 Task: Open Card Crisis Management Review in Board Product Roadmap Planning and Prioritization to Workspace Factoring Services and add a team member Softage.1@softage.net, a label Red, a checklist Natural Language Processing, an attachment from your onedrive, a color Red and finally, add a card description 'Plan and execute company team-building activity at a volunteer event' and a comment 'We should approach this task with a sense of humility, recognizing that we do not have all the answers and being open to learning from others.'. Add a start date 'Jan 09, 1900' with a due date 'Jan 16, 1900'
Action: Mouse moved to (92, 298)
Screenshot: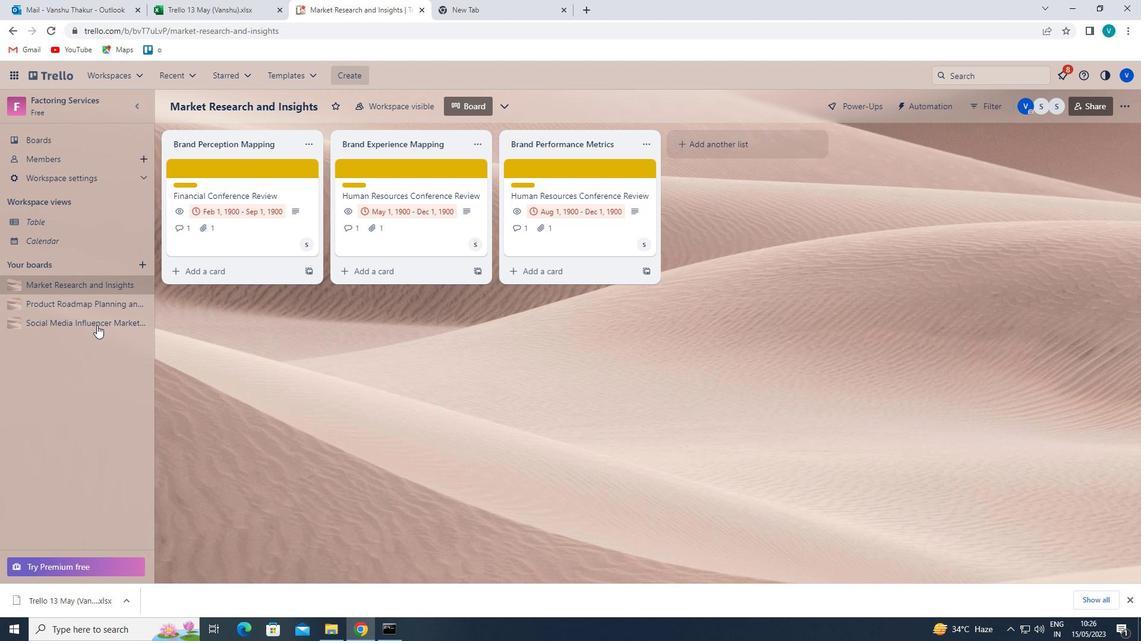 
Action: Mouse pressed left at (92, 298)
Screenshot: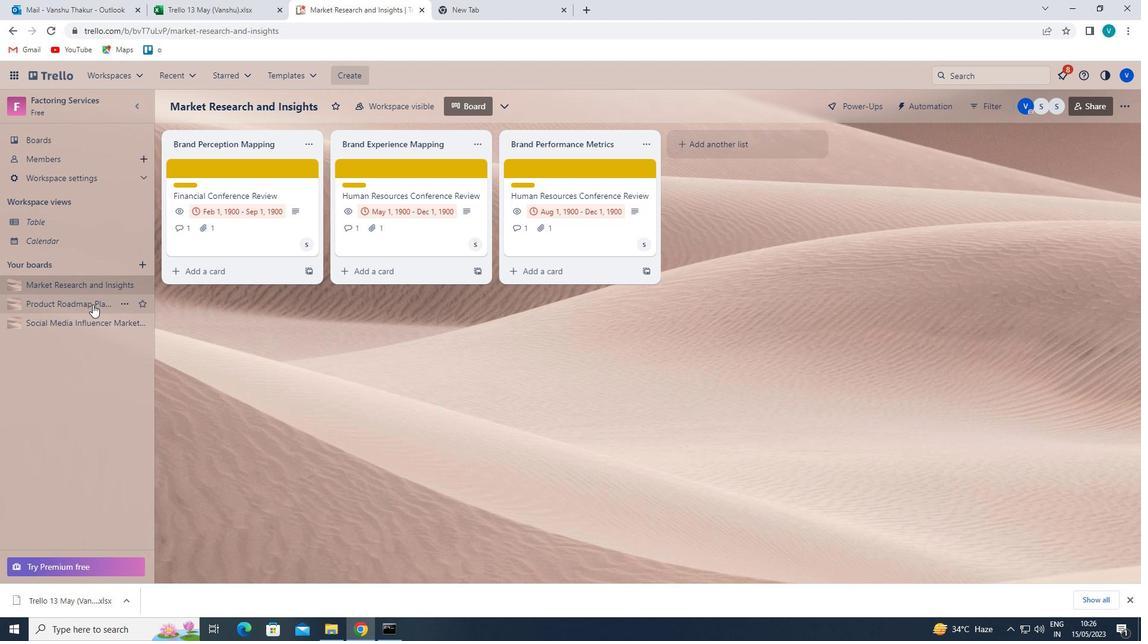 
Action: Mouse moved to (542, 162)
Screenshot: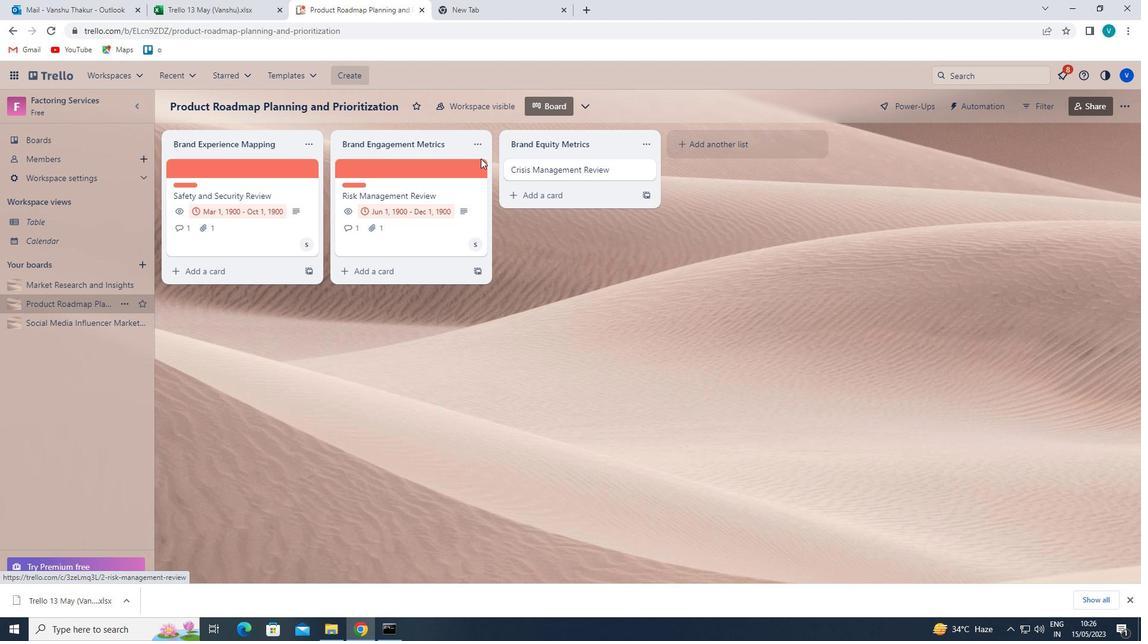 
Action: Mouse pressed left at (542, 162)
Screenshot: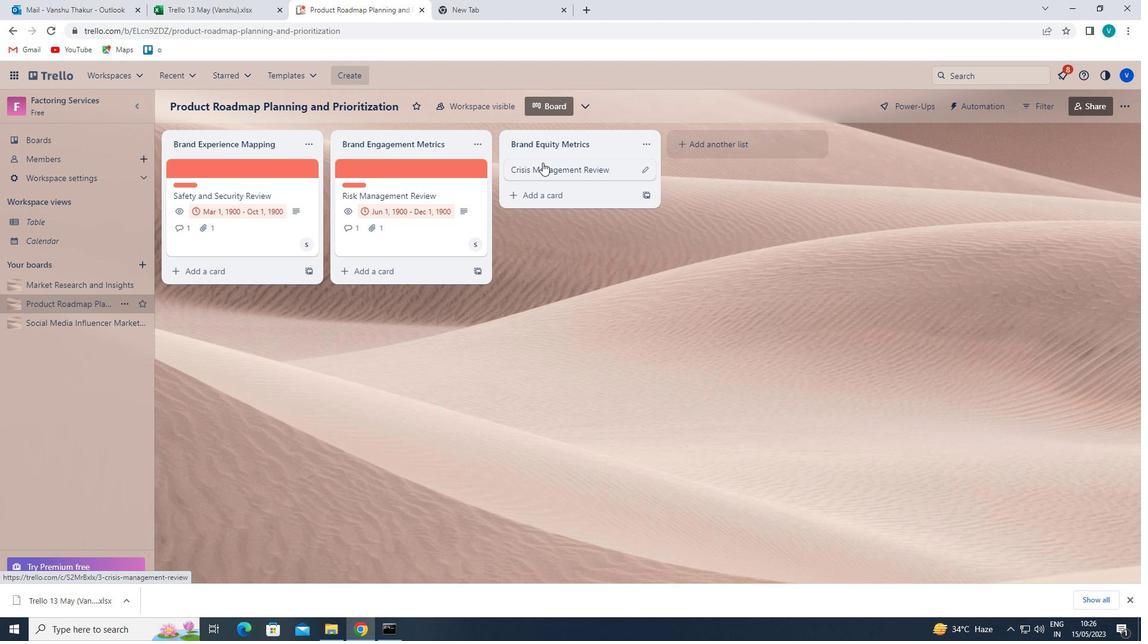 
Action: Mouse moved to (711, 208)
Screenshot: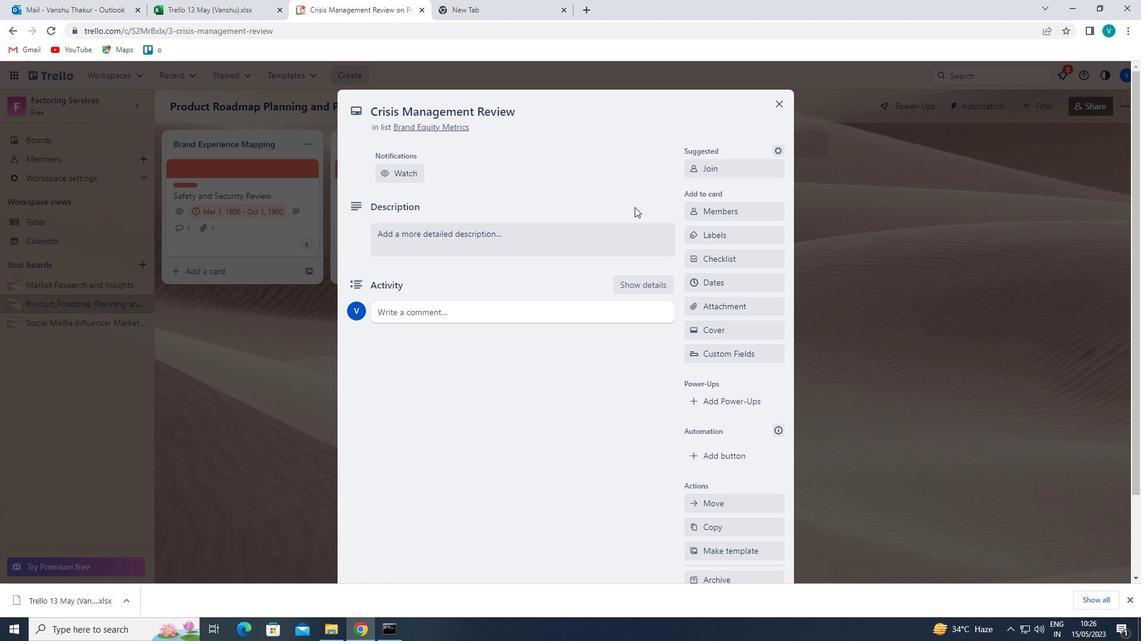 
Action: Mouse pressed left at (711, 208)
Screenshot: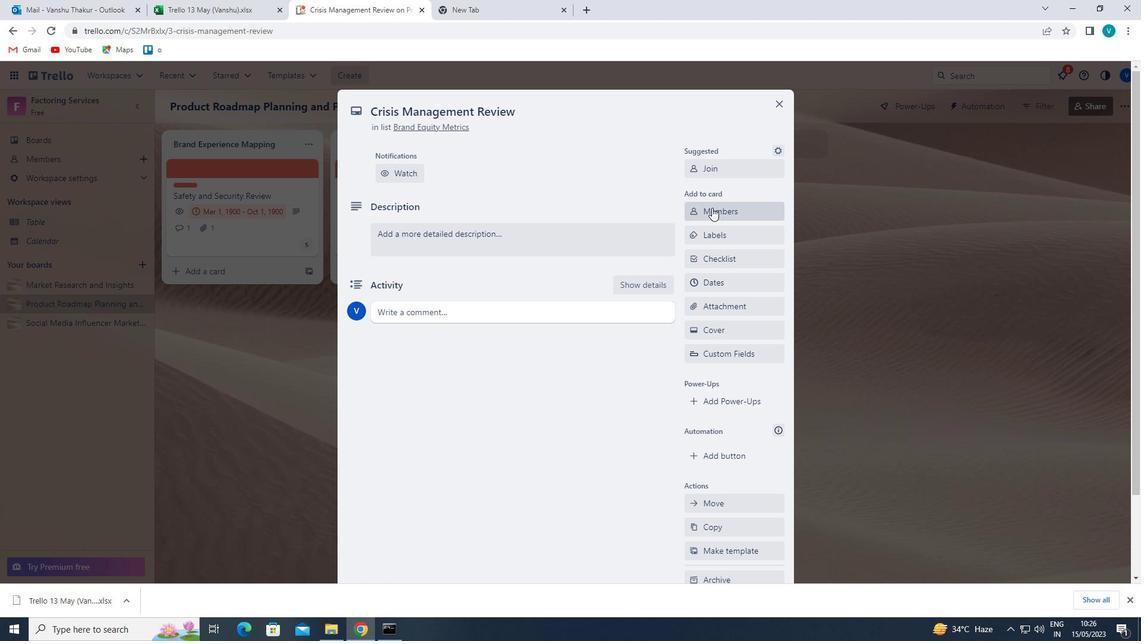 
Action: Mouse moved to (714, 271)
Screenshot: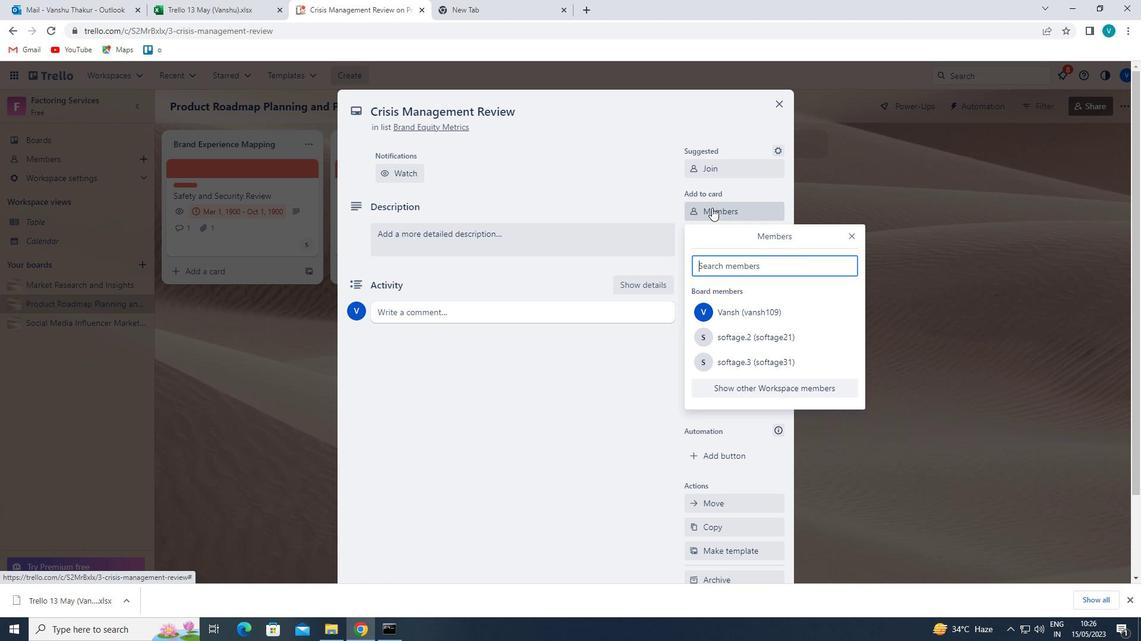 
Action: Mouse pressed left at (714, 271)
Screenshot: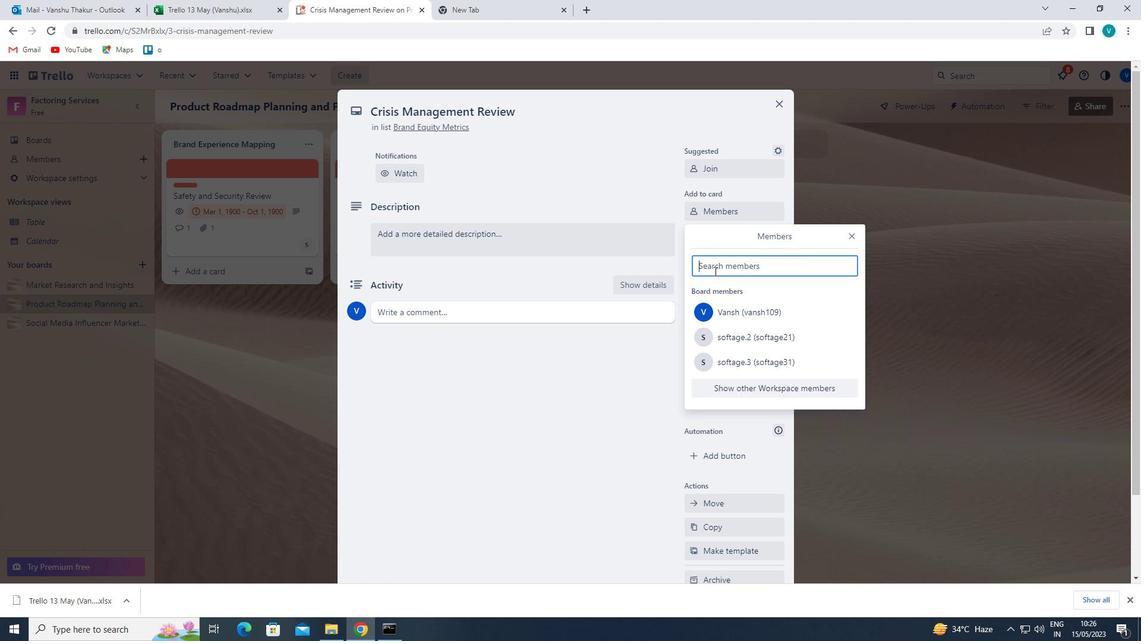 
Action: Key pressed <Key.shift>SOF
Screenshot: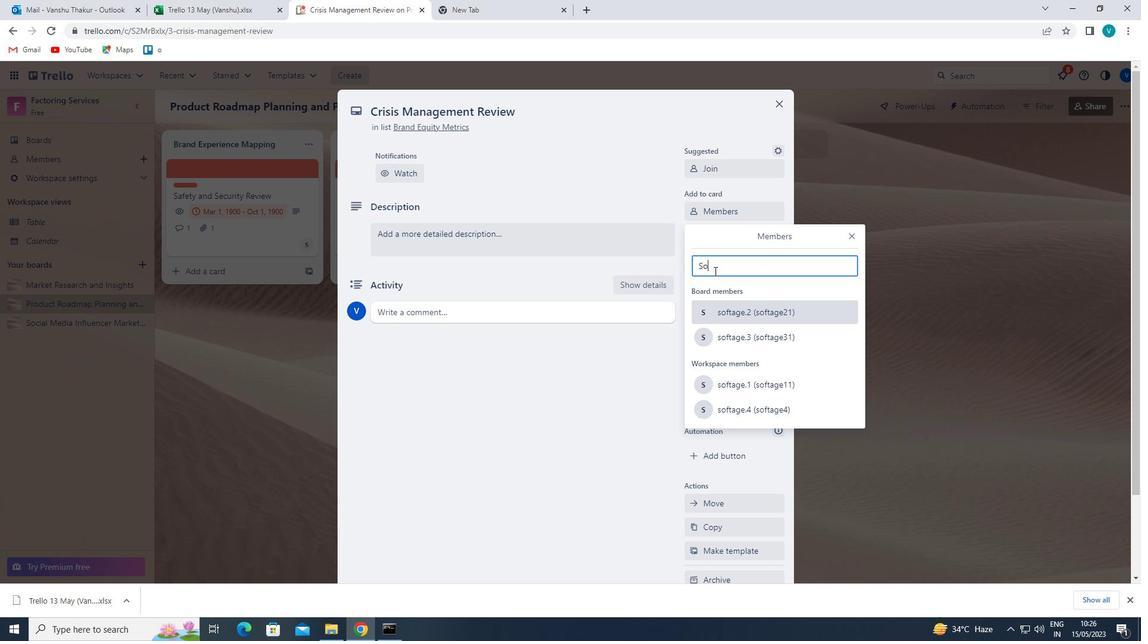 
Action: Mouse moved to (804, 389)
Screenshot: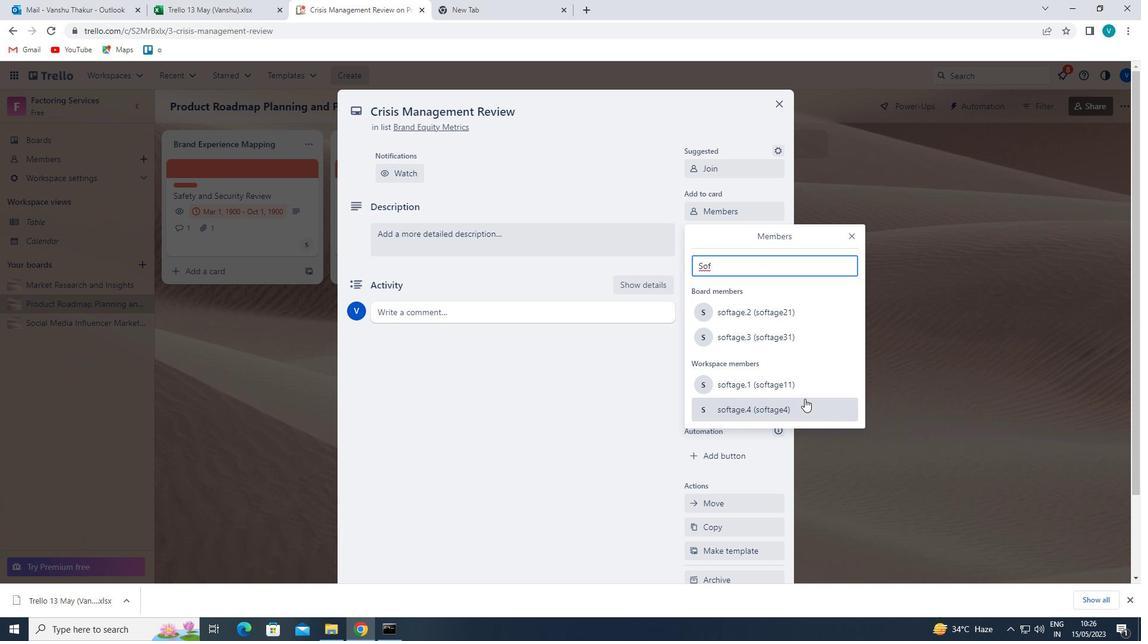 
Action: Mouse pressed left at (804, 389)
Screenshot: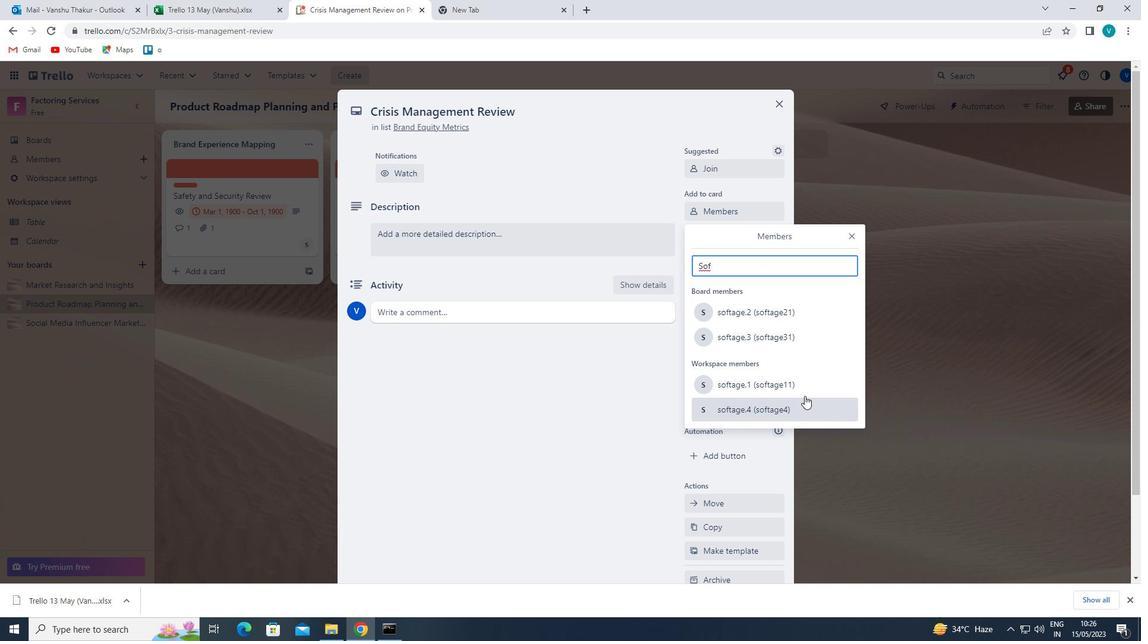 
Action: Mouse moved to (854, 238)
Screenshot: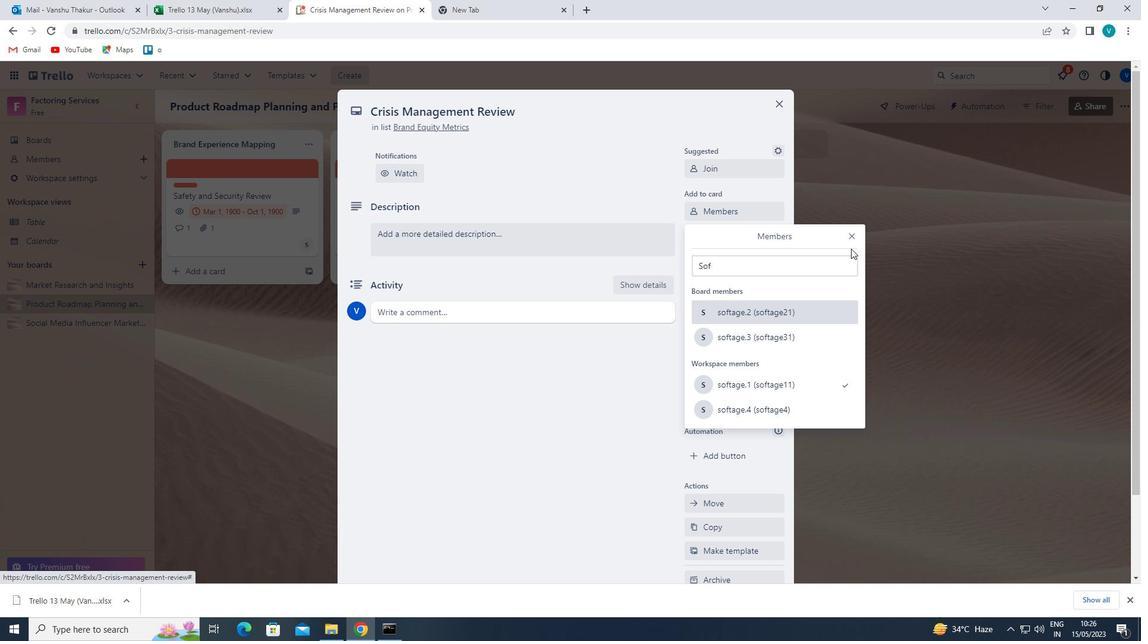 
Action: Mouse pressed left at (854, 238)
Screenshot: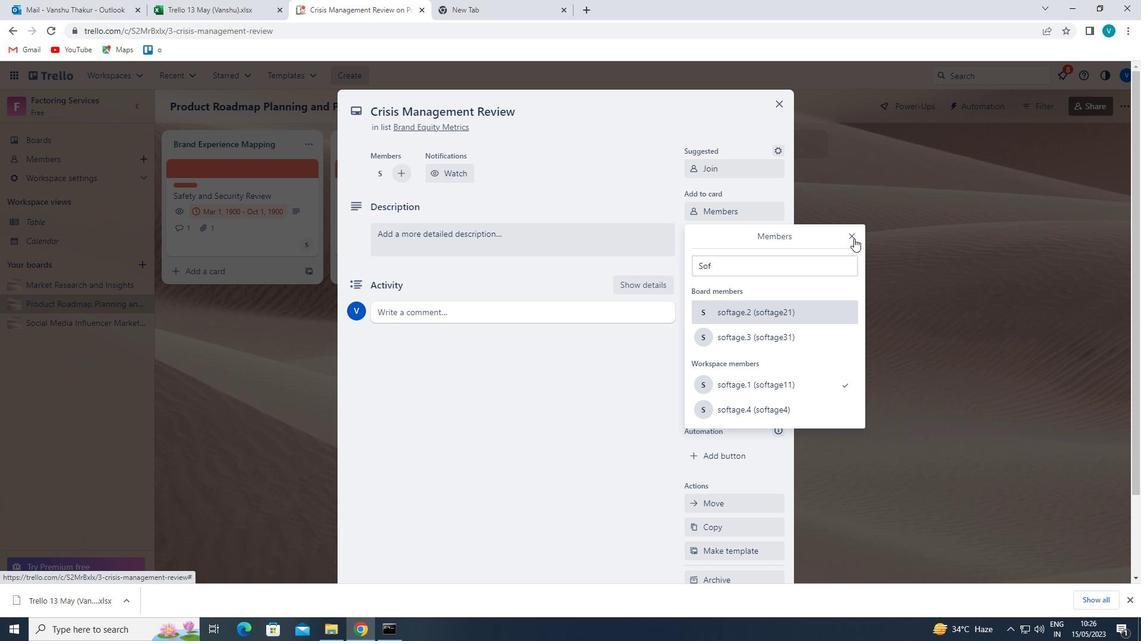 
Action: Mouse moved to (737, 231)
Screenshot: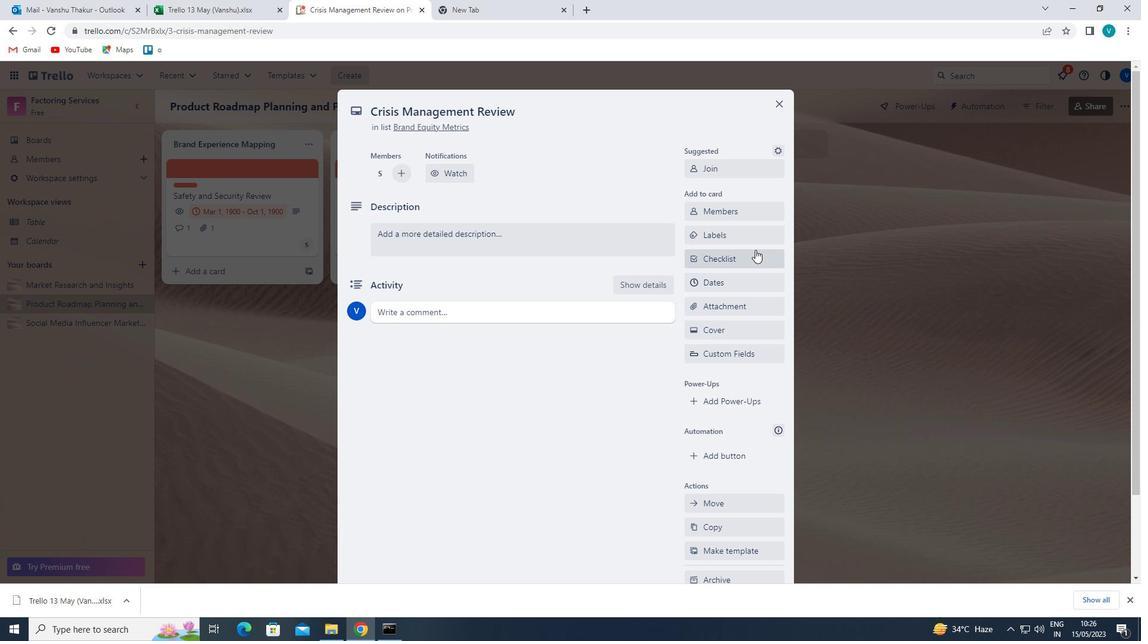 
Action: Mouse pressed left at (737, 231)
Screenshot: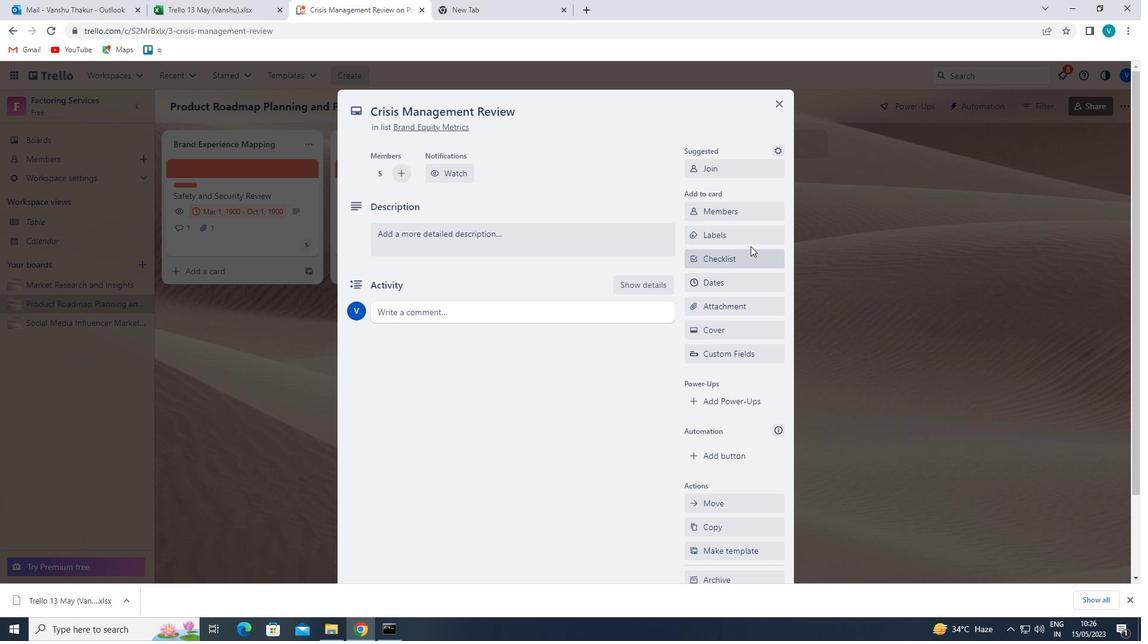 
Action: Mouse moved to (745, 402)
Screenshot: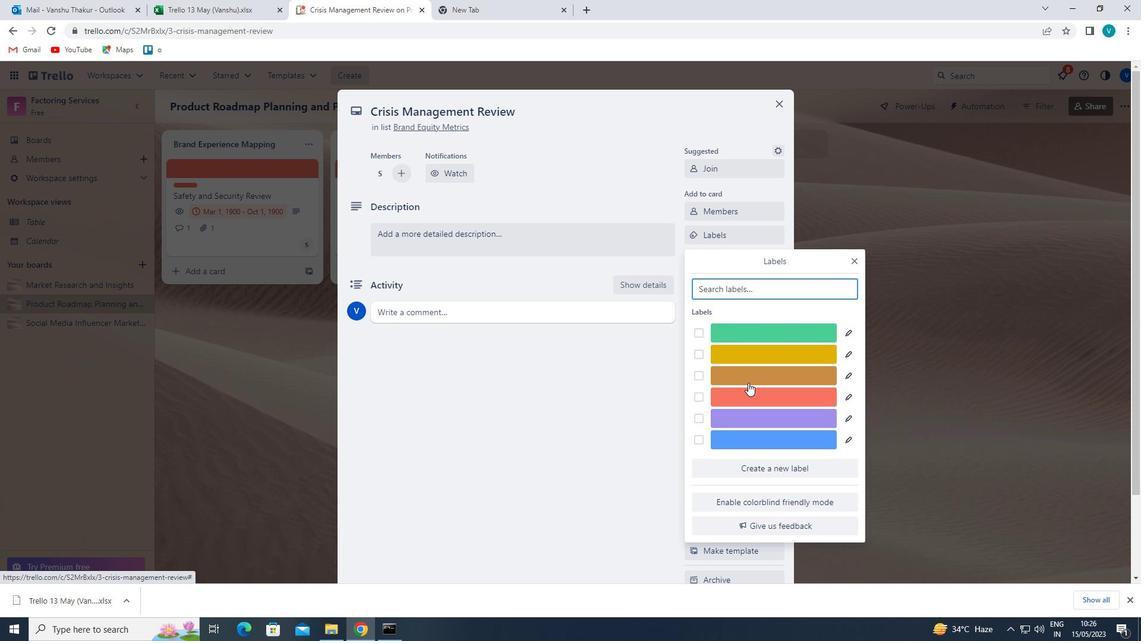 
Action: Mouse pressed left at (745, 402)
Screenshot: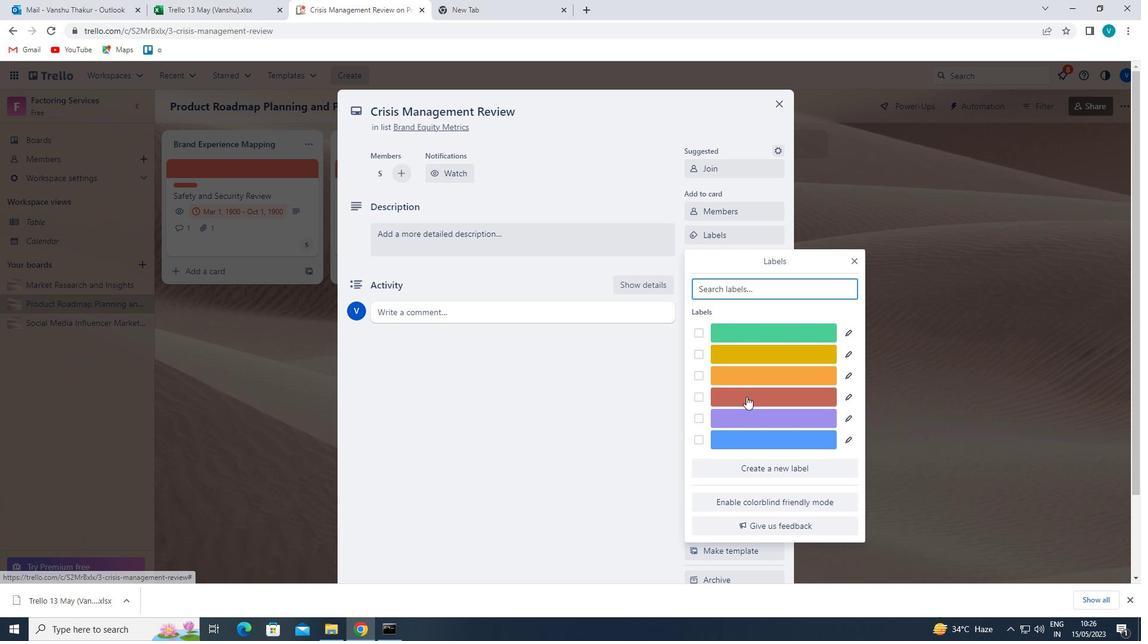 
Action: Mouse moved to (853, 260)
Screenshot: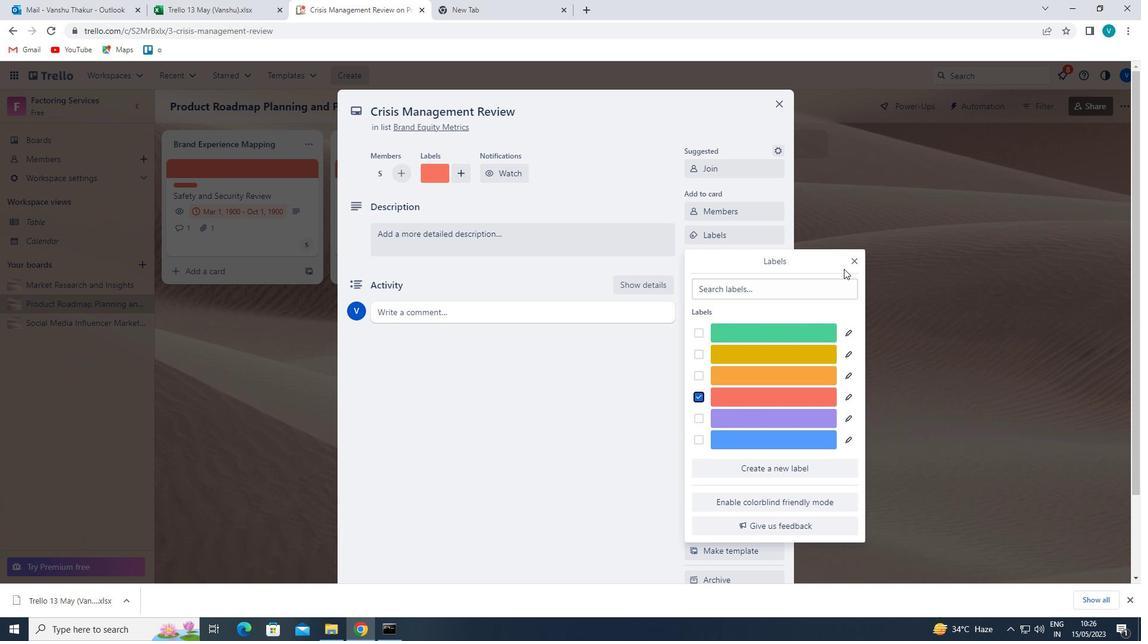 
Action: Mouse pressed left at (853, 260)
Screenshot: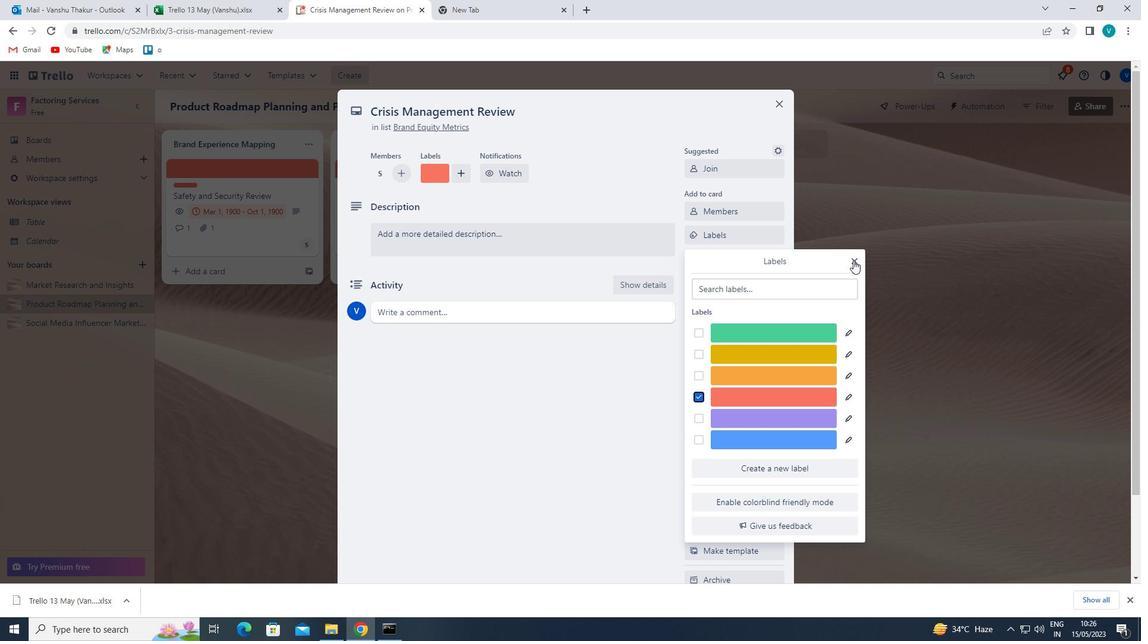 
Action: Mouse moved to (719, 259)
Screenshot: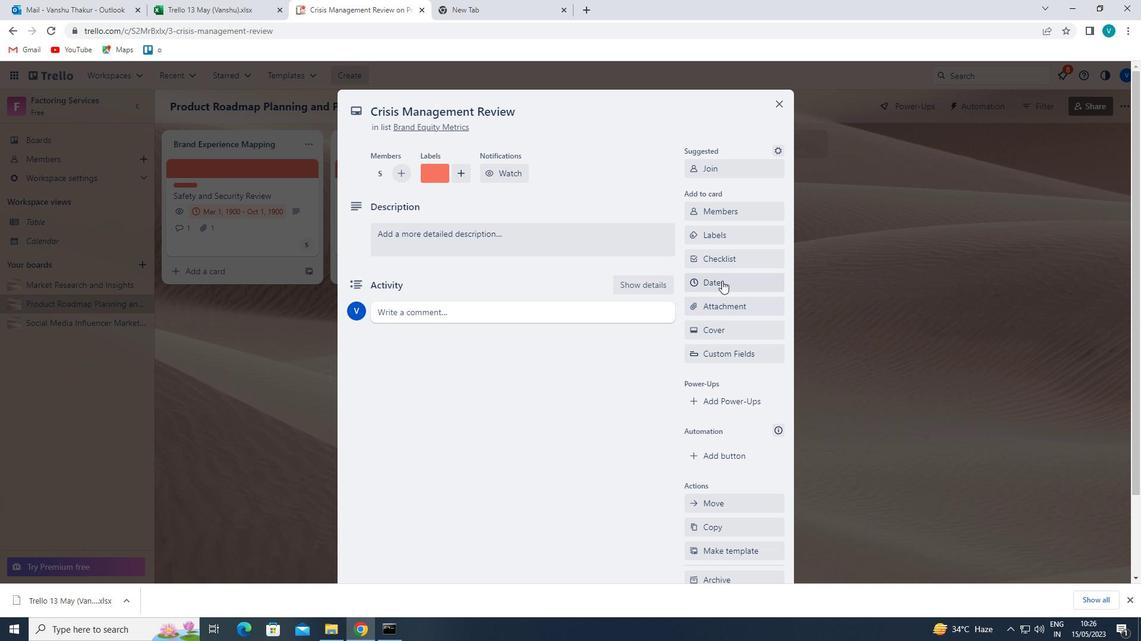 
Action: Mouse pressed left at (719, 259)
Screenshot: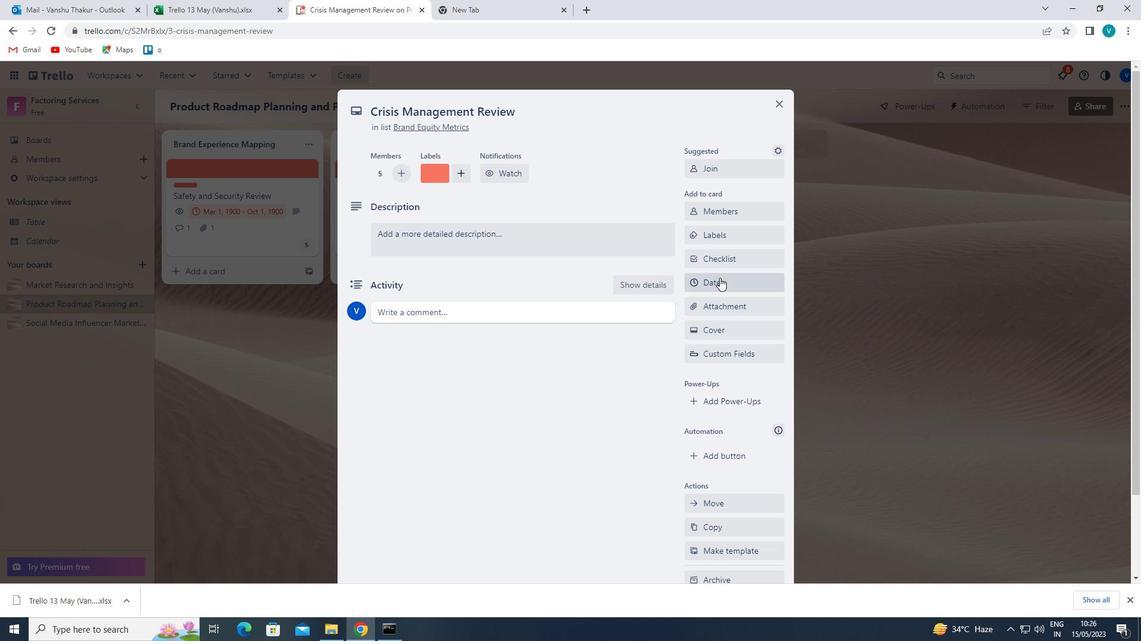 
Action: Key pressed <Key.shift>NATURAL<Key.space>
Screenshot: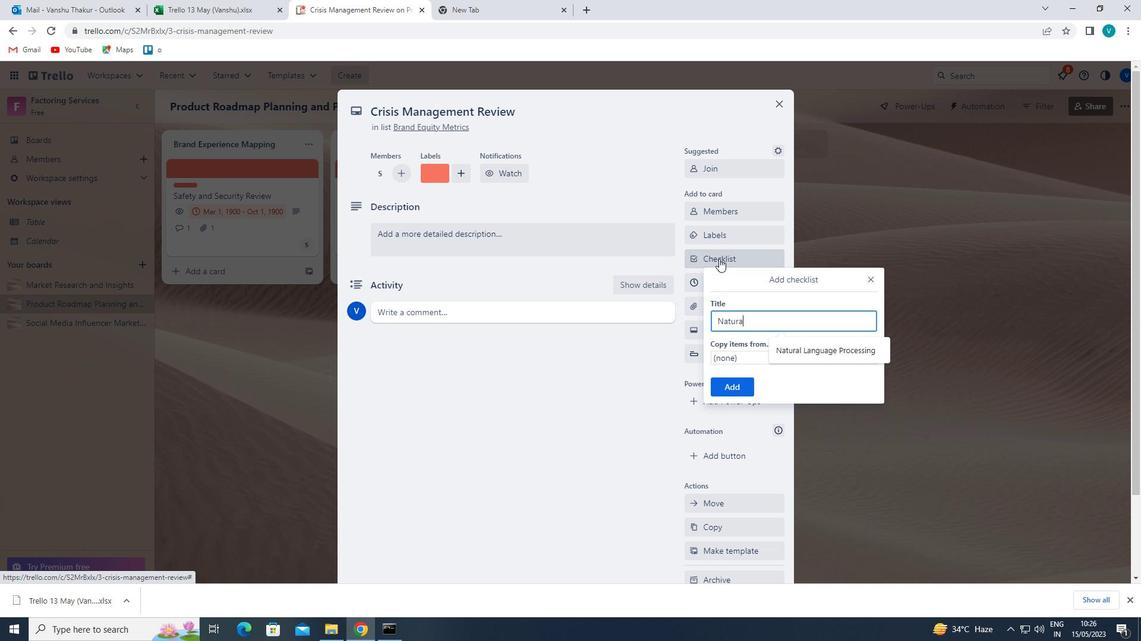 
Action: Mouse moved to (848, 348)
Screenshot: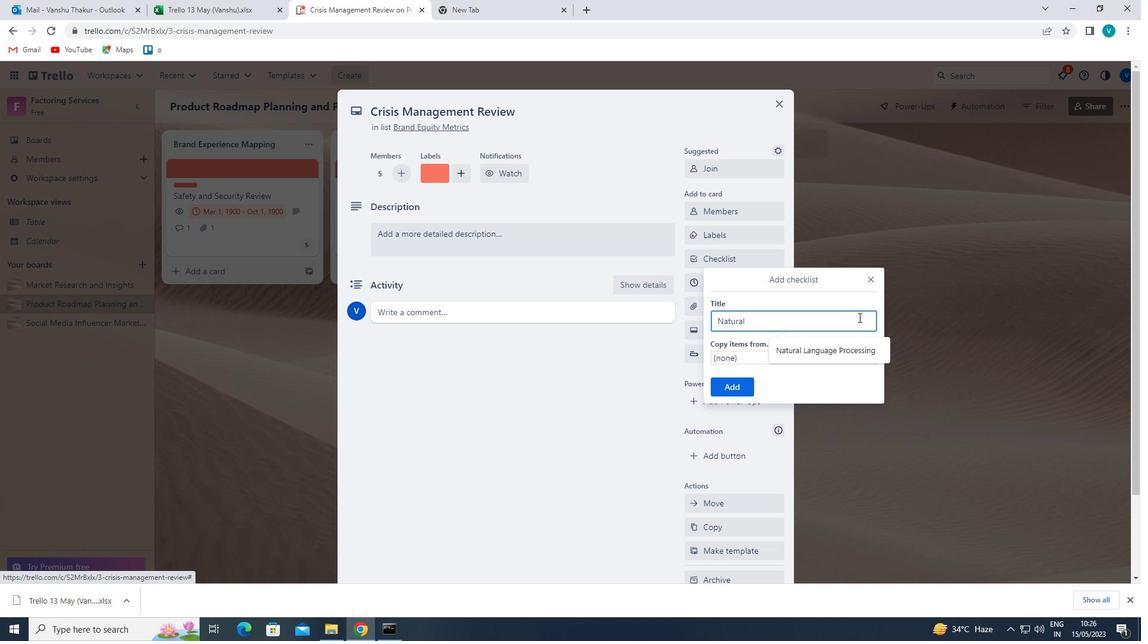 
Action: Mouse pressed left at (848, 348)
Screenshot: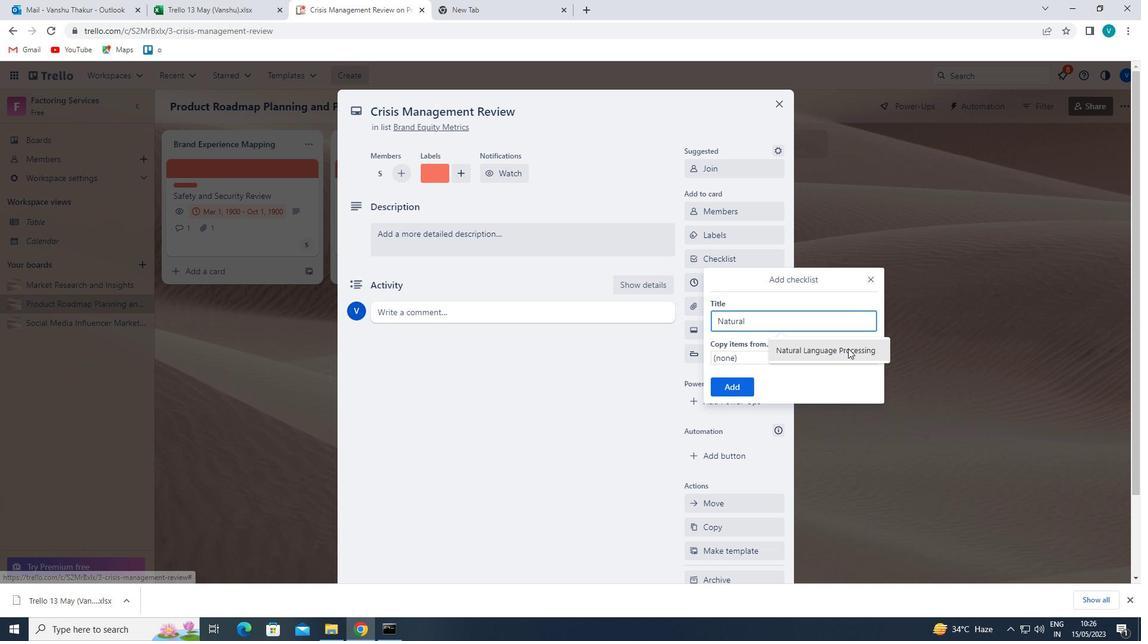 
Action: Mouse moved to (734, 391)
Screenshot: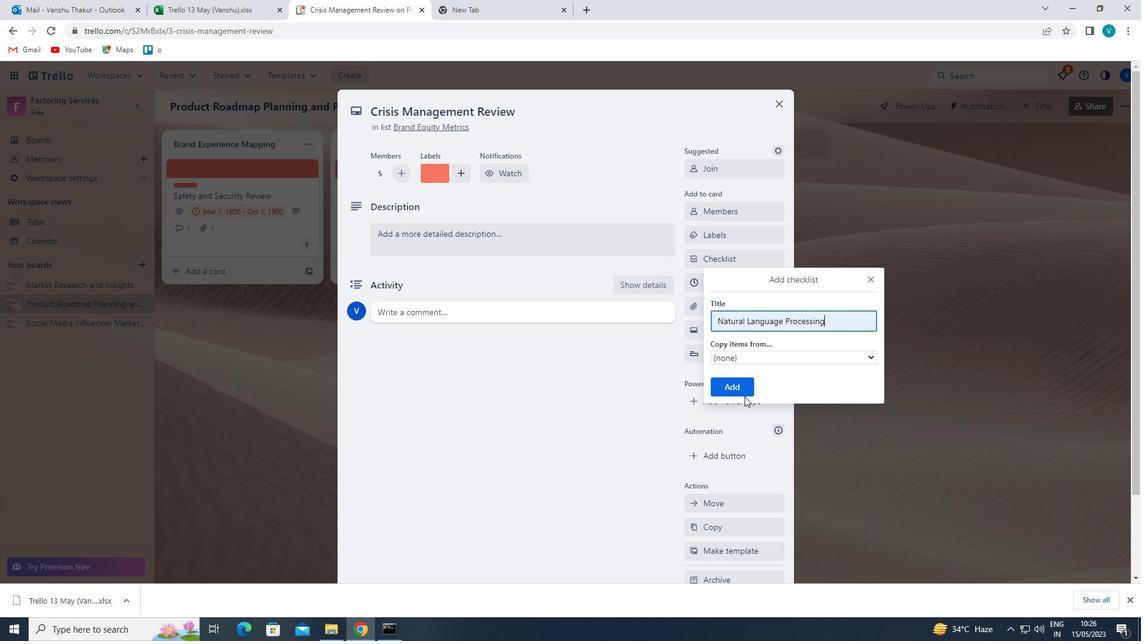 
Action: Mouse pressed left at (734, 391)
Screenshot: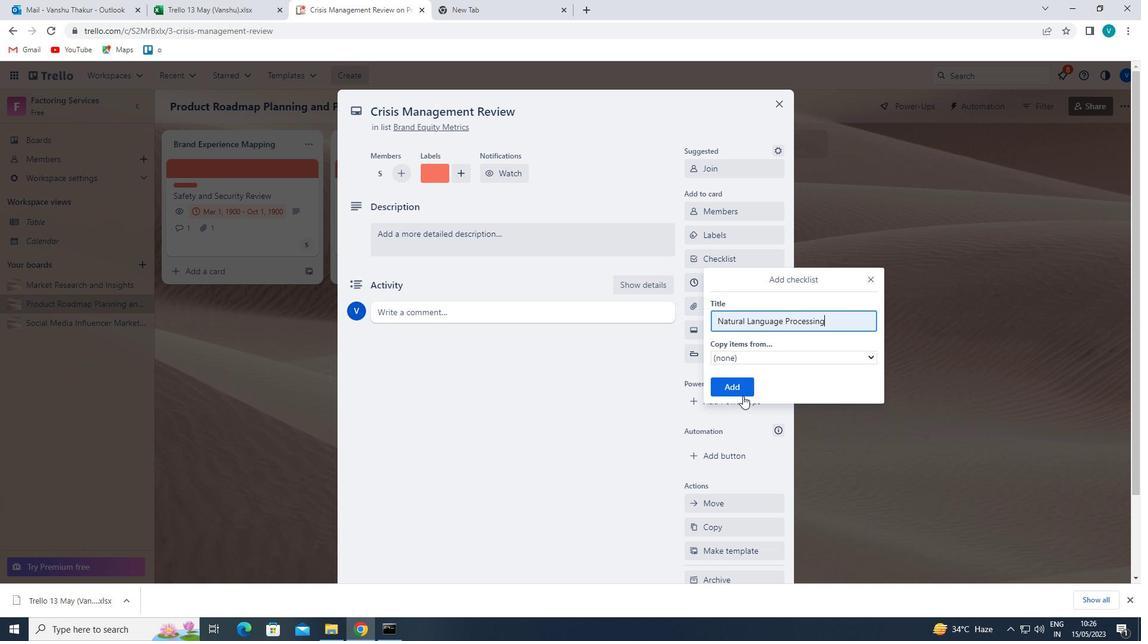 
Action: Mouse moved to (747, 302)
Screenshot: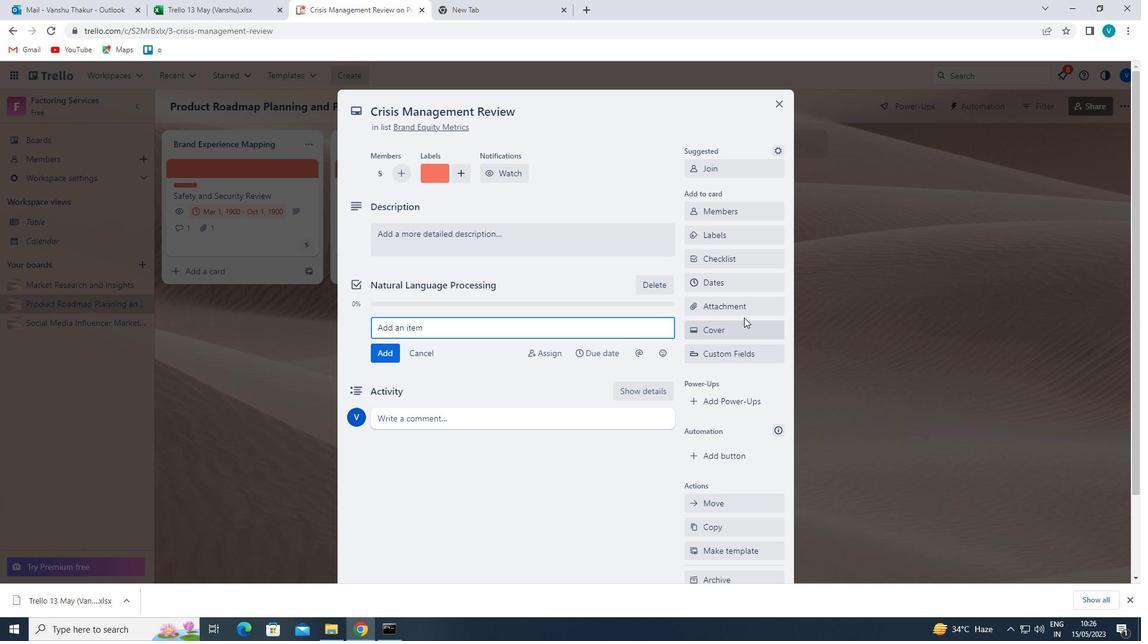 
Action: Mouse pressed left at (747, 302)
Screenshot: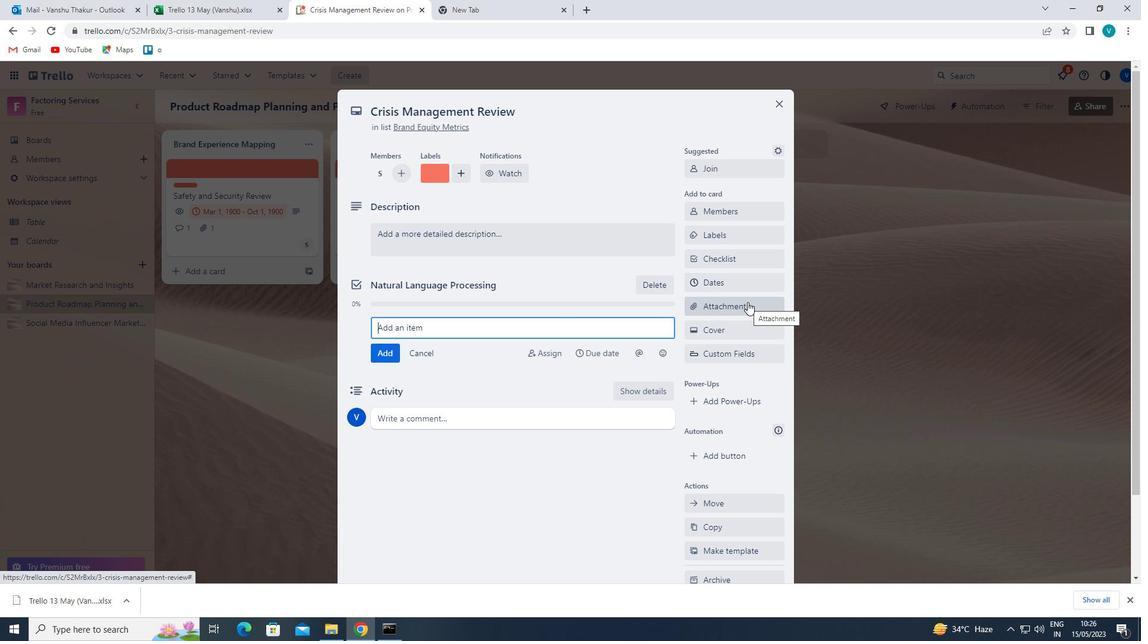 
Action: Mouse moved to (703, 451)
Screenshot: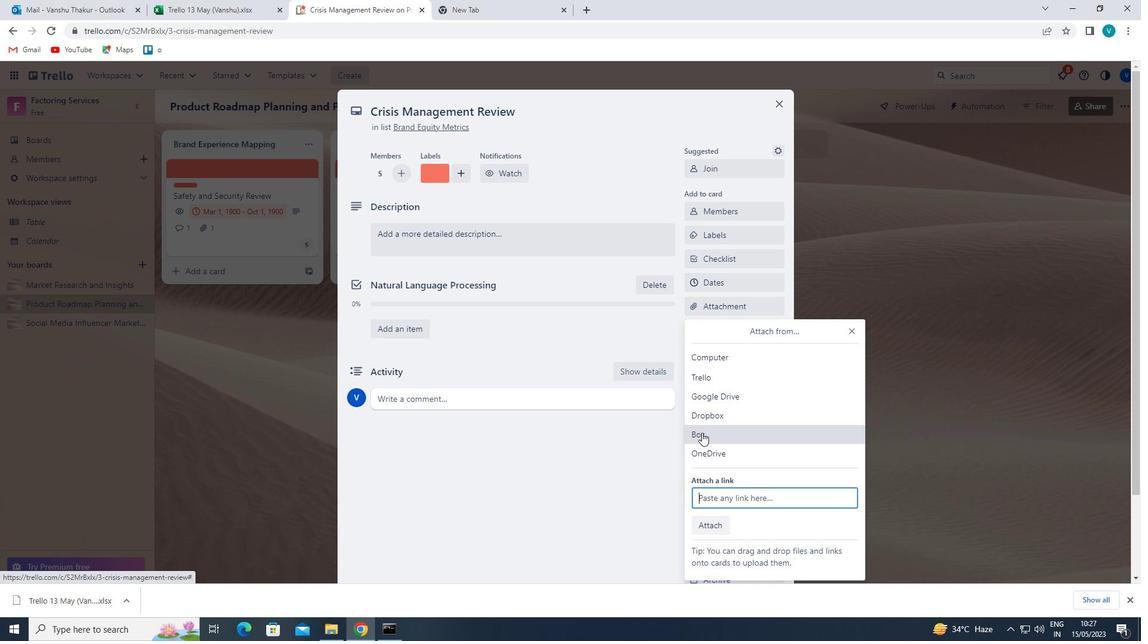 
Action: Mouse pressed left at (703, 451)
Screenshot: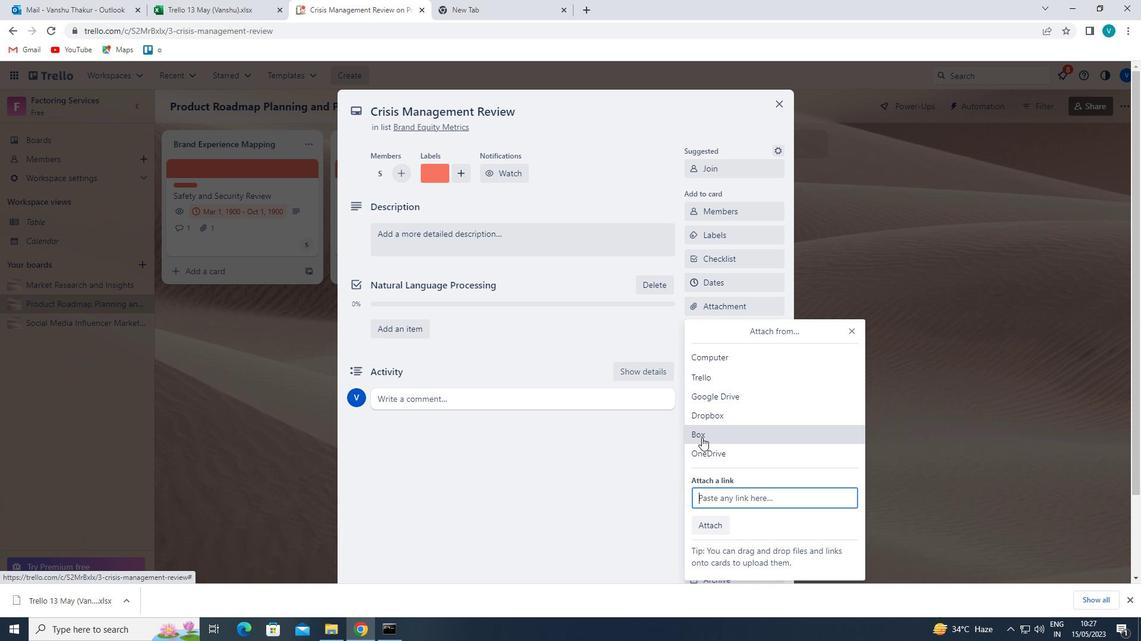 
Action: Mouse moved to (436, 229)
Screenshot: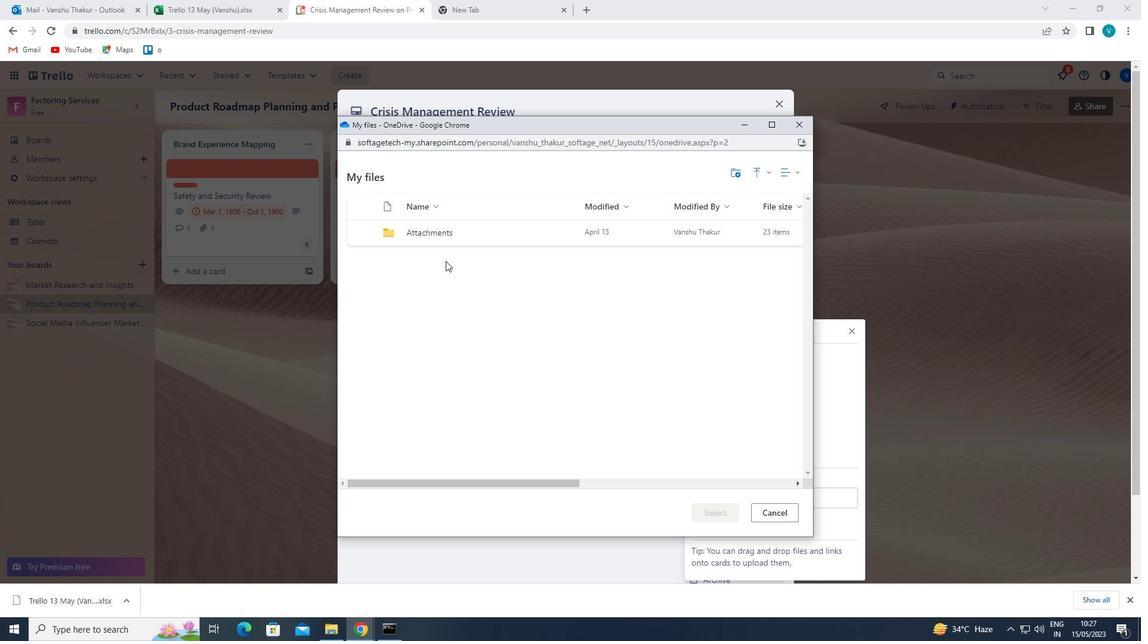 
Action: Mouse pressed left at (436, 229)
Screenshot: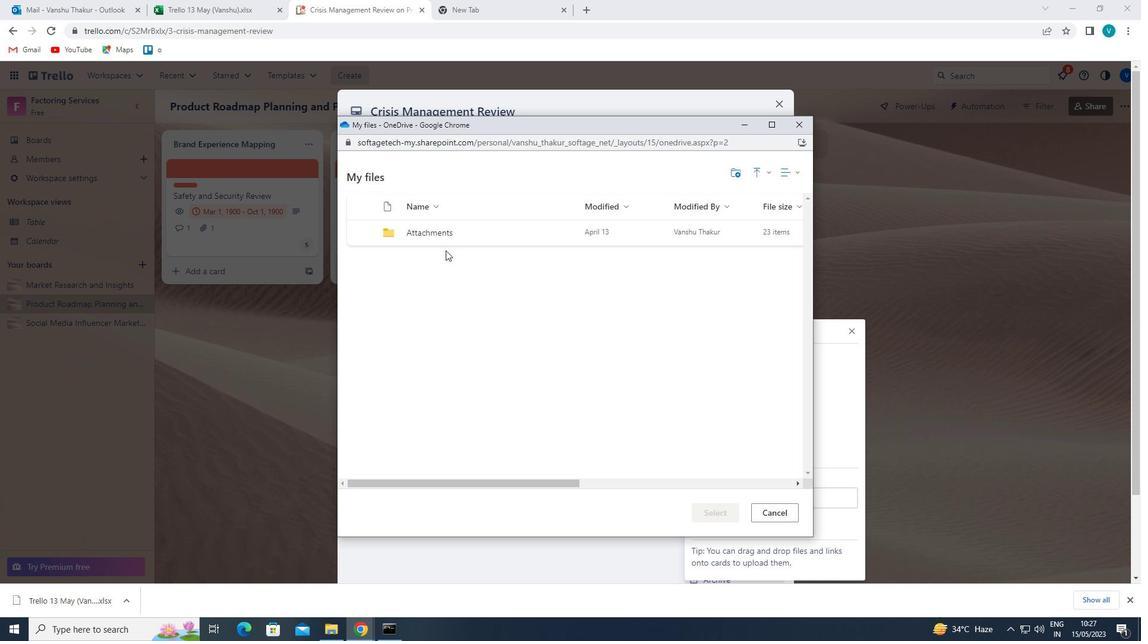 
Action: Mouse moved to (448, 288)
Screenshot: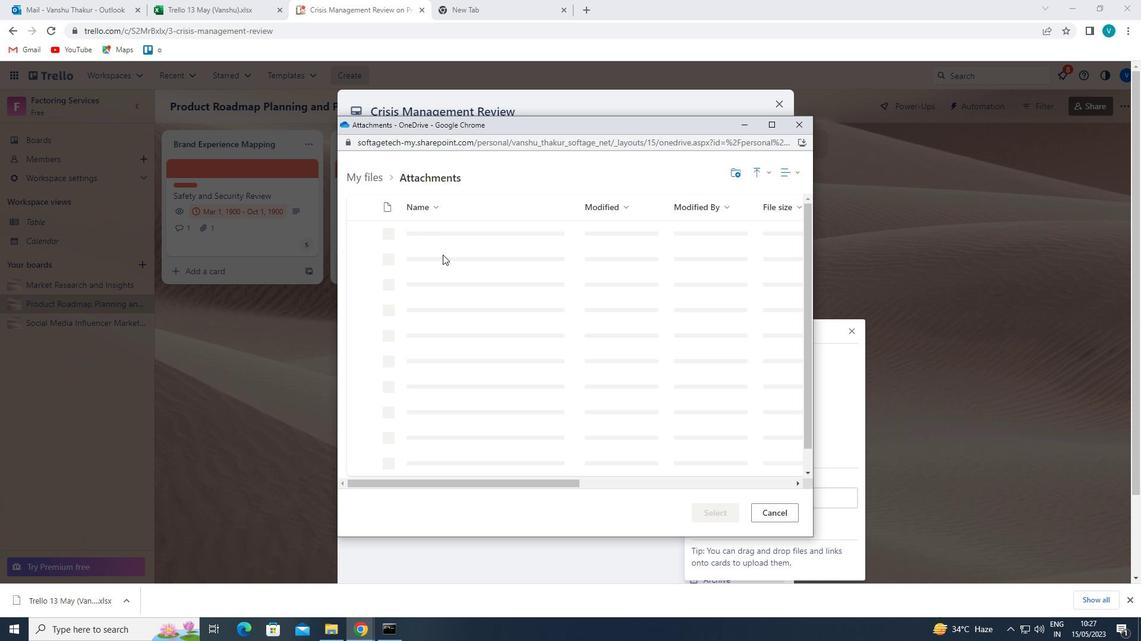 
Action: Mouse pressed left at (448, 288)
Screenshot: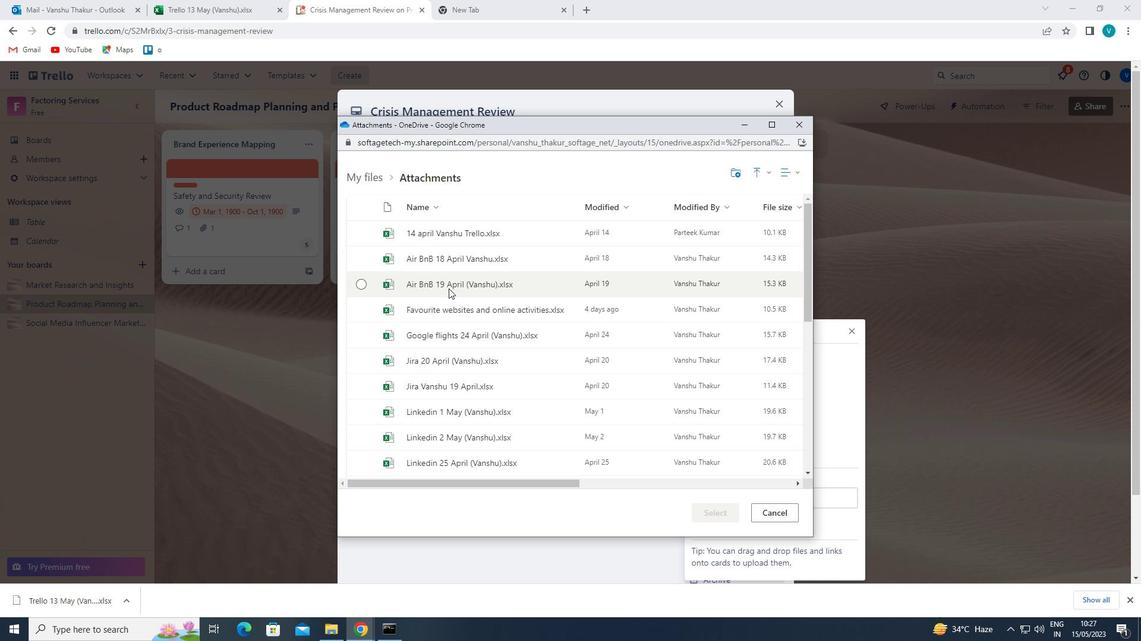 
Action: Mouse moved to (718, 518)
Screenshot: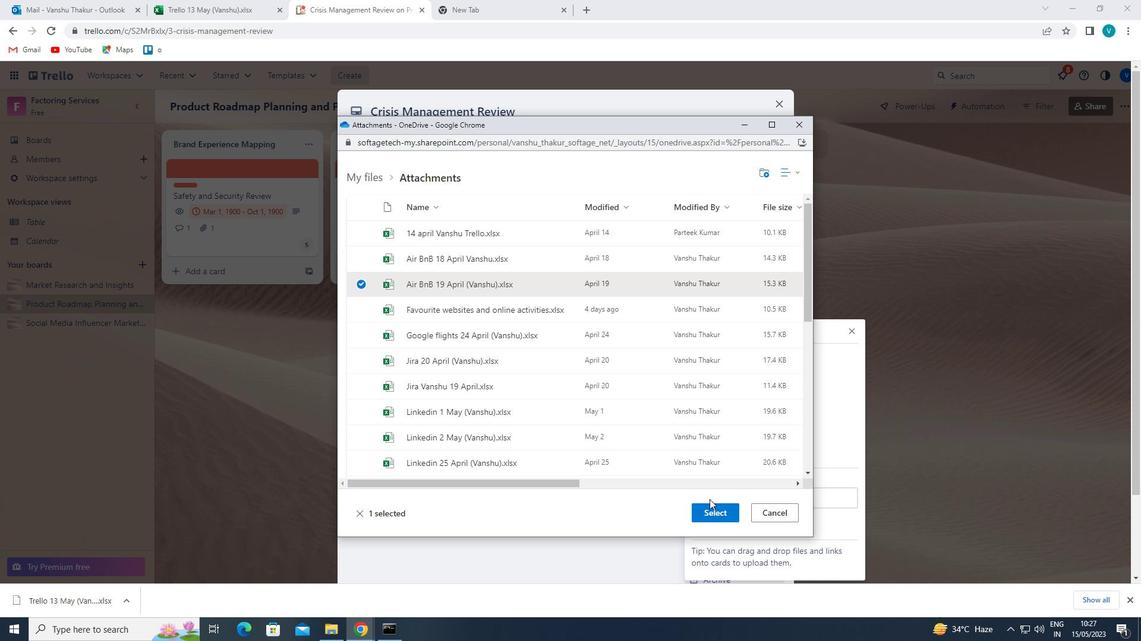 
Action: Mouse pressed left at (718, 518)
Screenshot: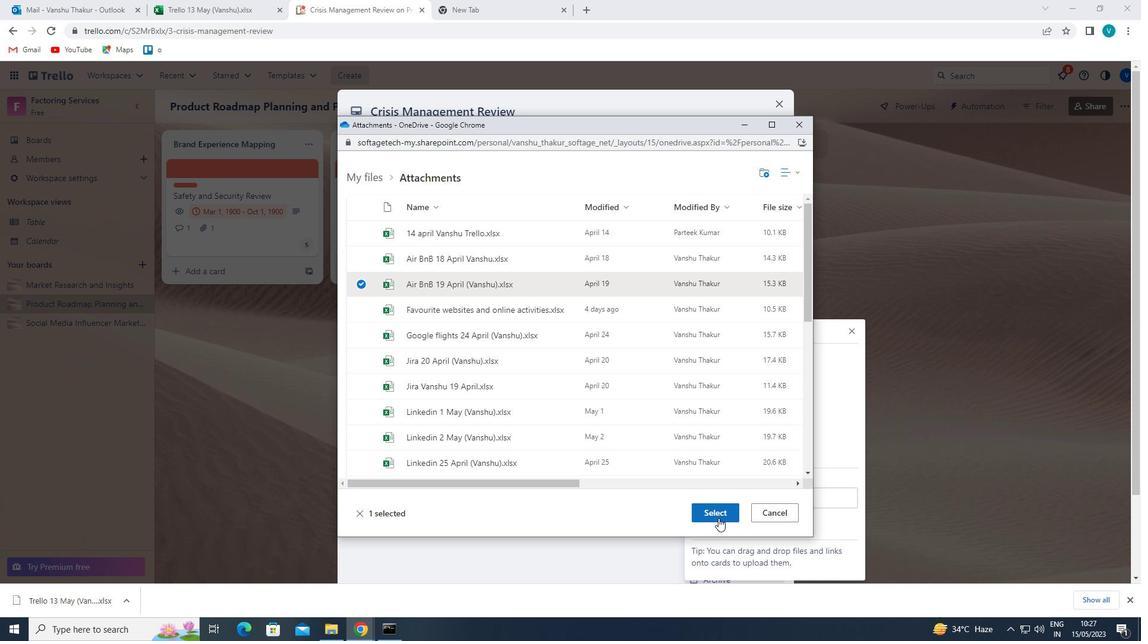 
Action: Mouse moved to (711, 335)
Screenshot: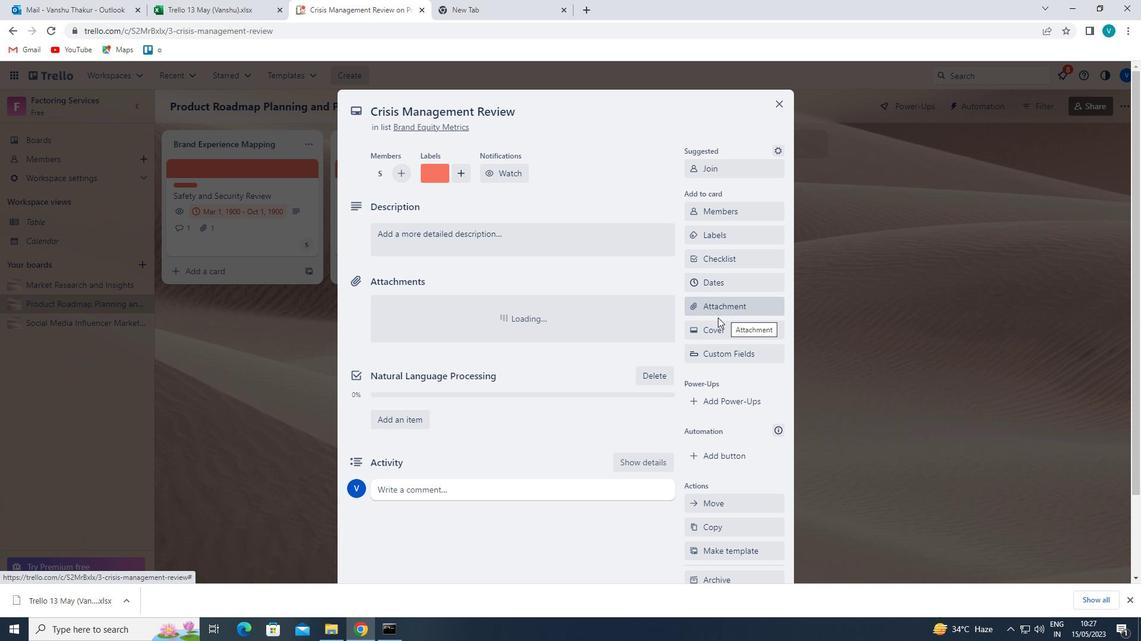 
Action: Mouse pressed left at (711, 335)
Screenshot: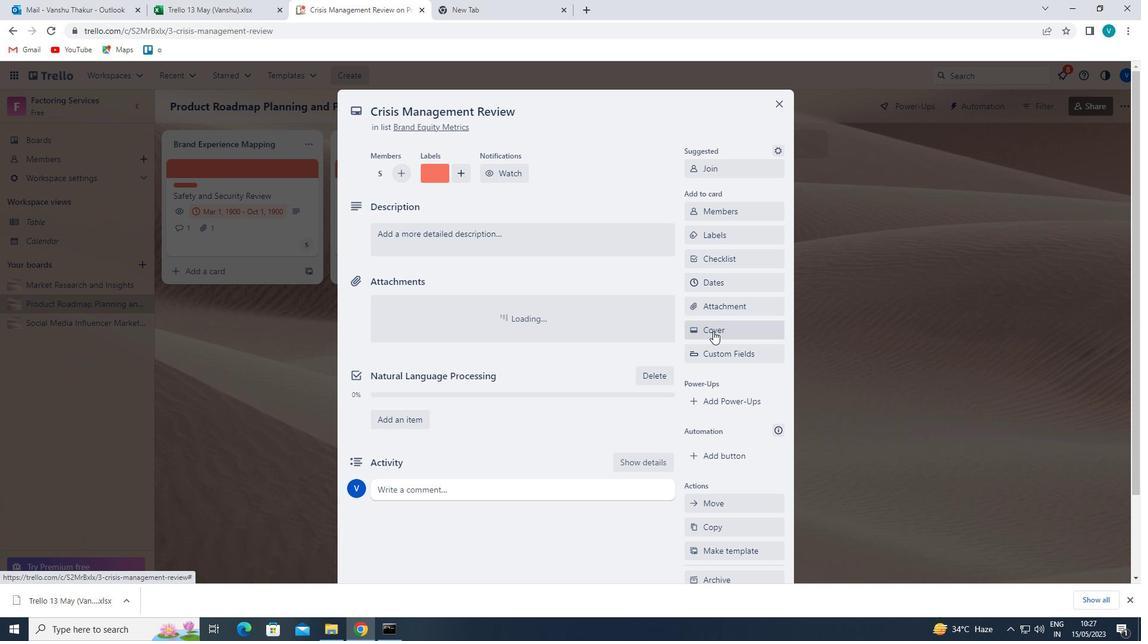 
Action: Mouse moved to (820, 338)
Screenshot: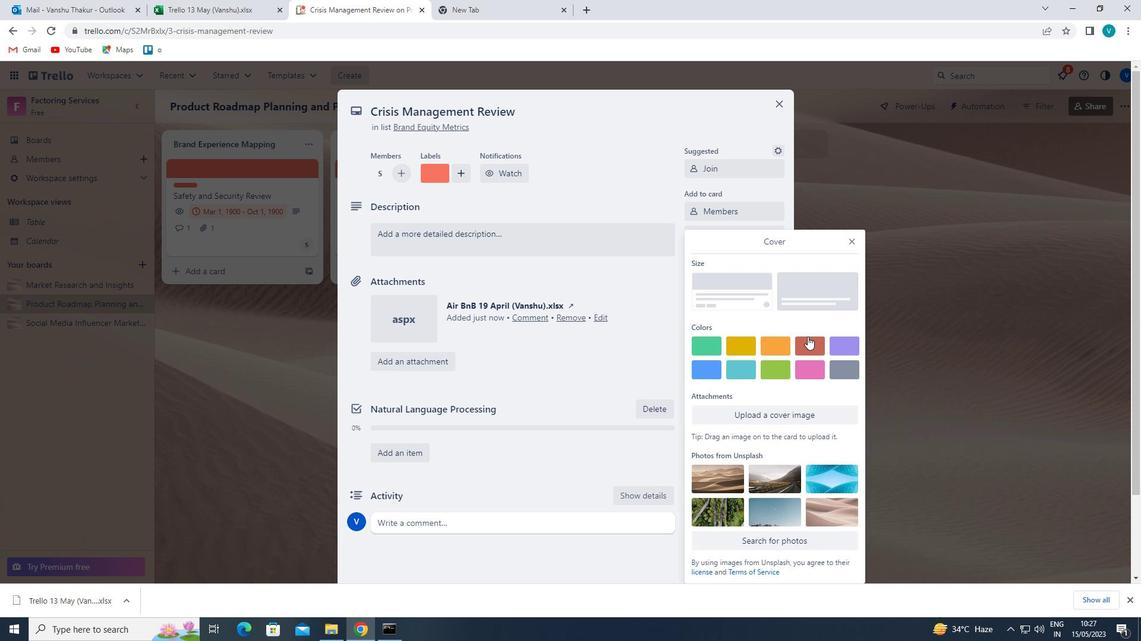 
Action: Mouse pressed left at (820, 338)
Screenshot: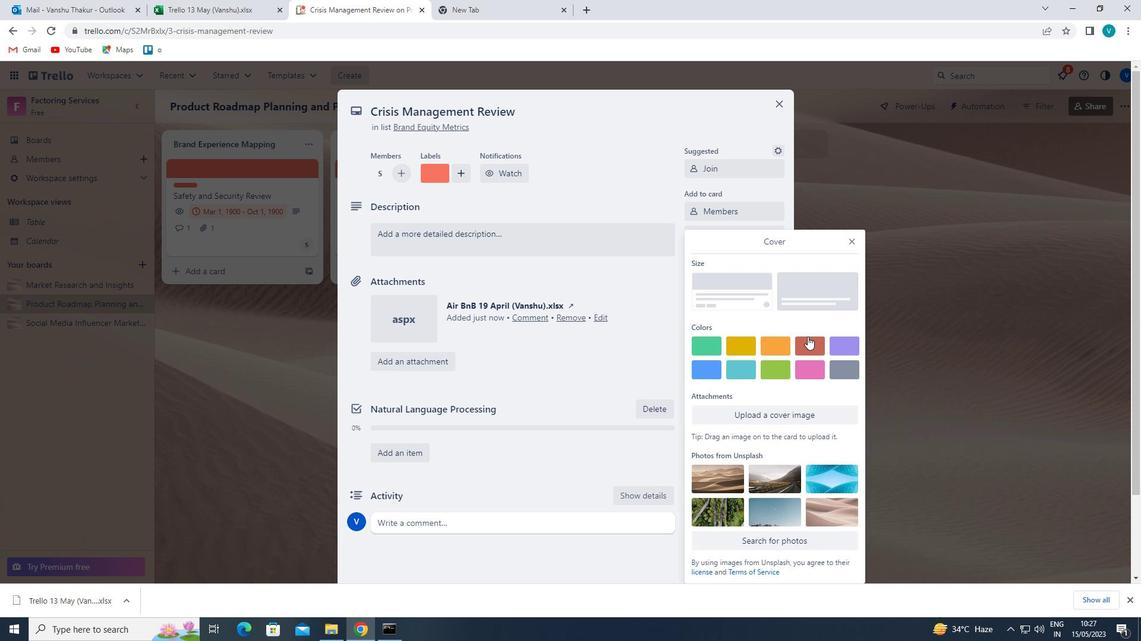 
Action: Mouse moved to (853, 213)
Screenshot: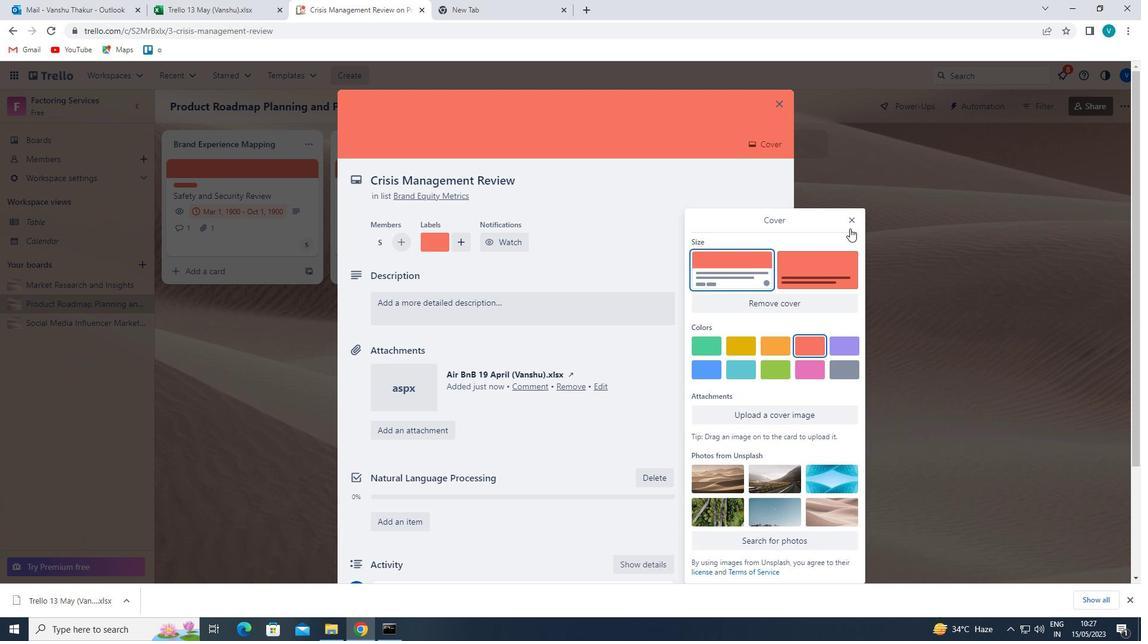 
Action: Mouse pressed left at (853, 213)
Screenshot: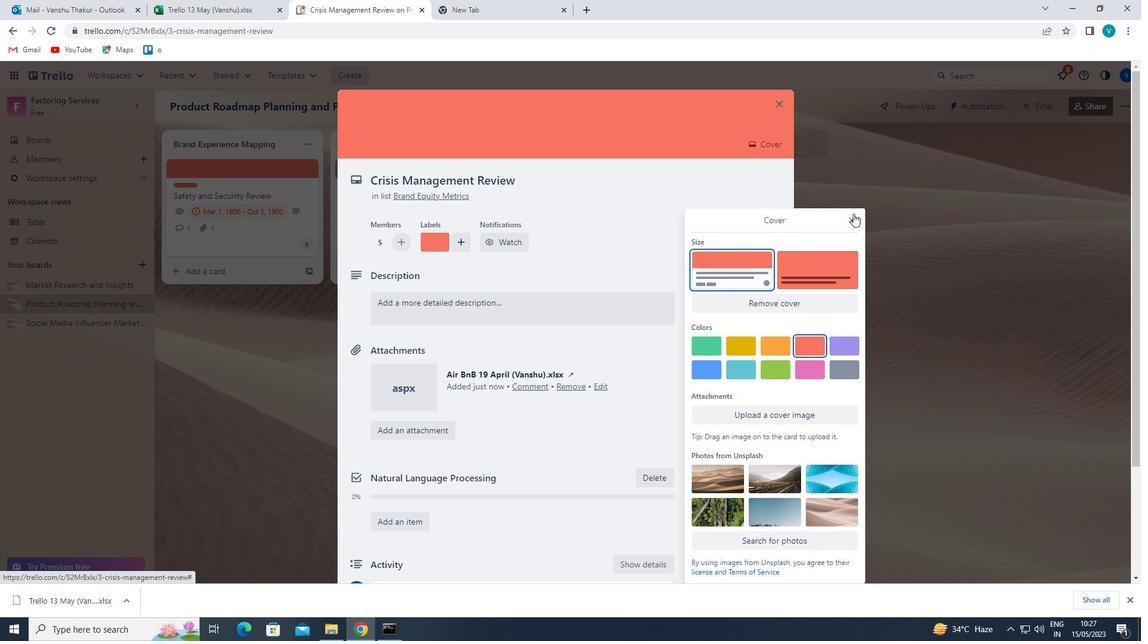 
Action: Mouse moved to (547, 321)
Screenshot: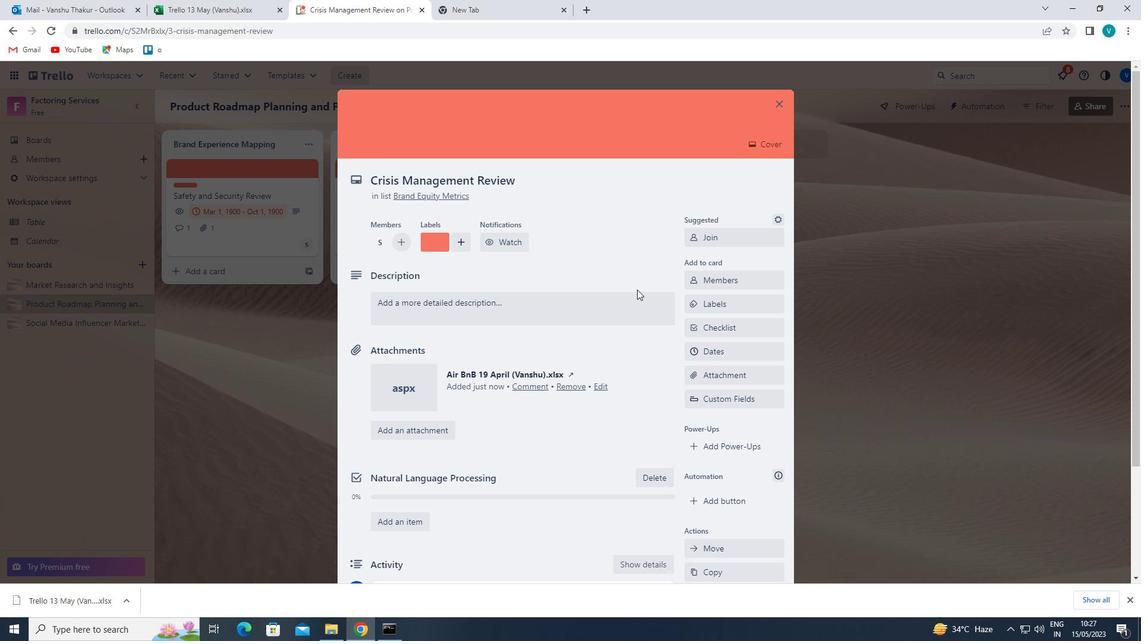 
Action: Mouse pressed left at (547, 321)
Screenshot: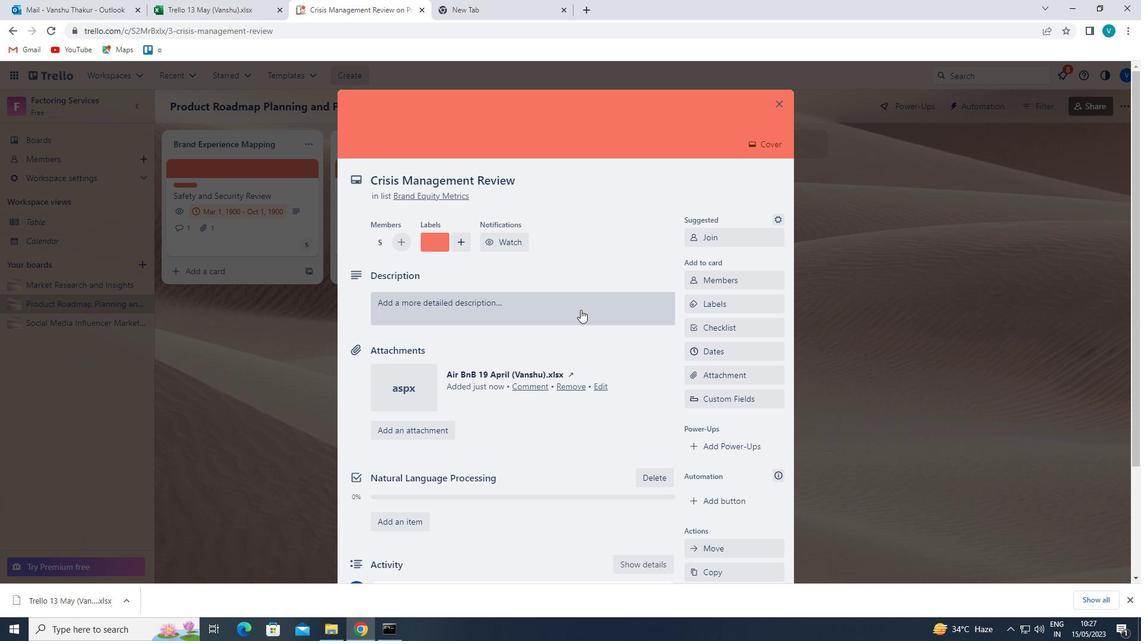 
Action: Key pressed '<Key.shift>PLAN<Key.space>AND<Key.space>EXECUTE<Key.space>COMPANY<Key.space>TEAM-BUILDING<Key.space>ACTIVITY<Key.space>ATA<Key.space>A<Key.backspace><Key.backspace><Key.backspace><Key.space>A<Key.space>VOLUNTEER<Key.space>EVENT'
Screenshot: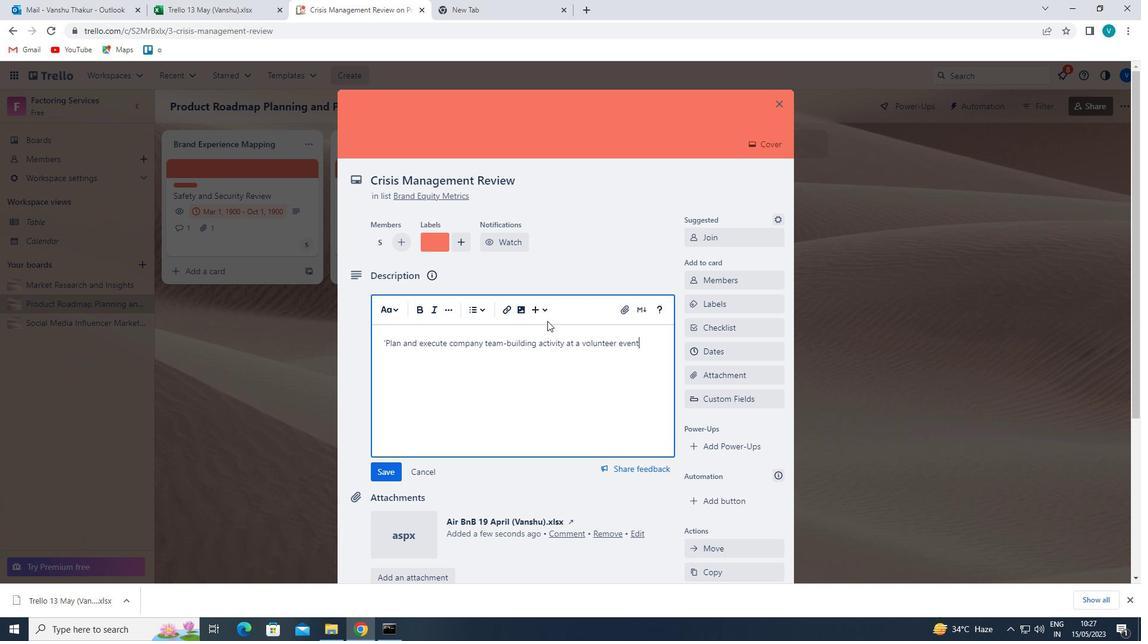 
Action: Mouse moved to (396, 474)
Screenshot: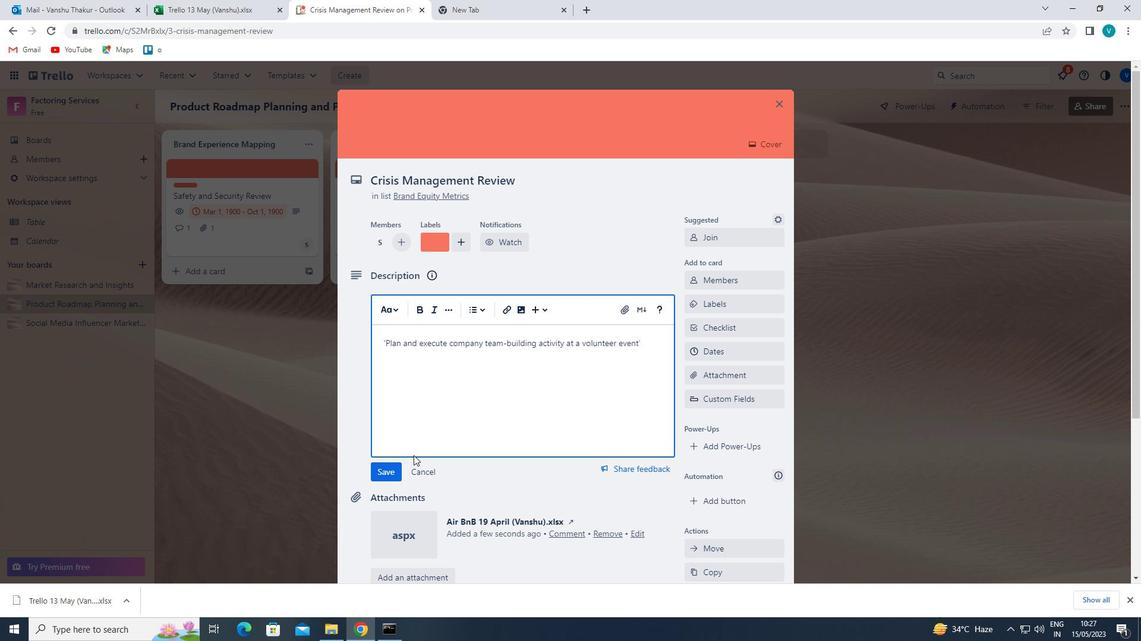 
Action: Mouse pressed left at (396, 474)
Screenshot: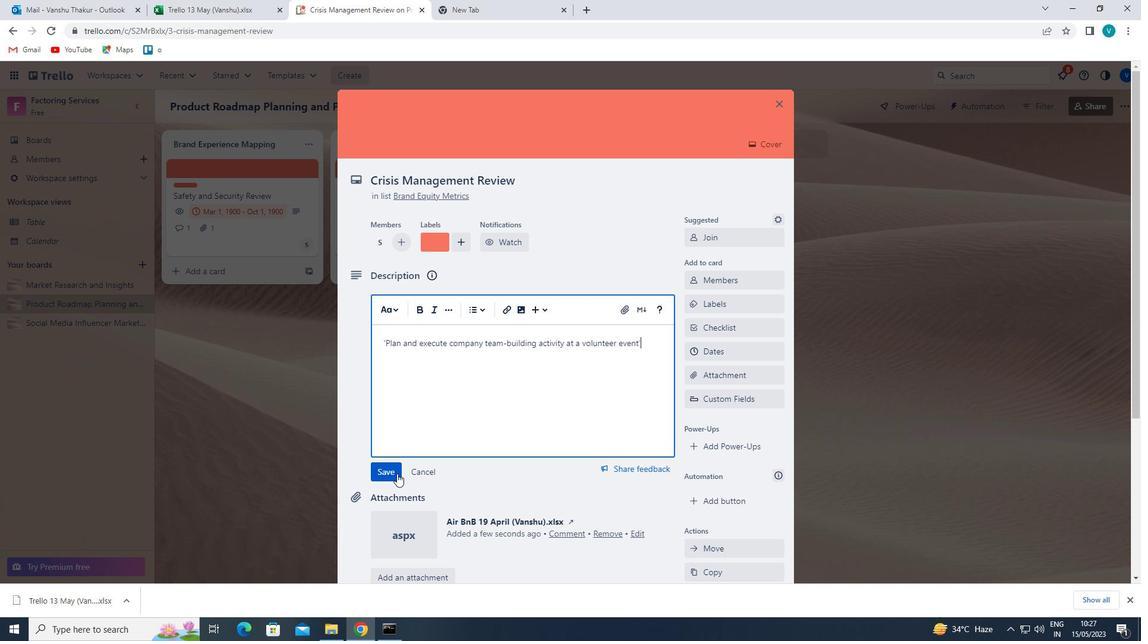 
Action: Mouse scrolled (396, 473) with delta (0, 0)
Screenshot: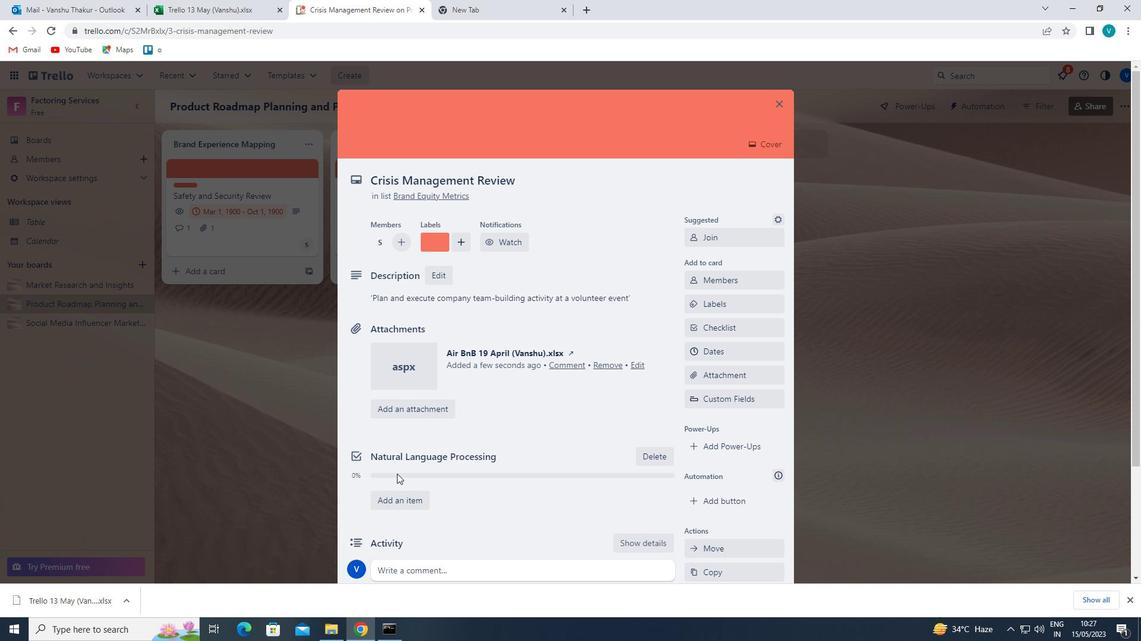 
Action: Mouse scrolled (396, 473) with delta (0, 0)
Screenshot: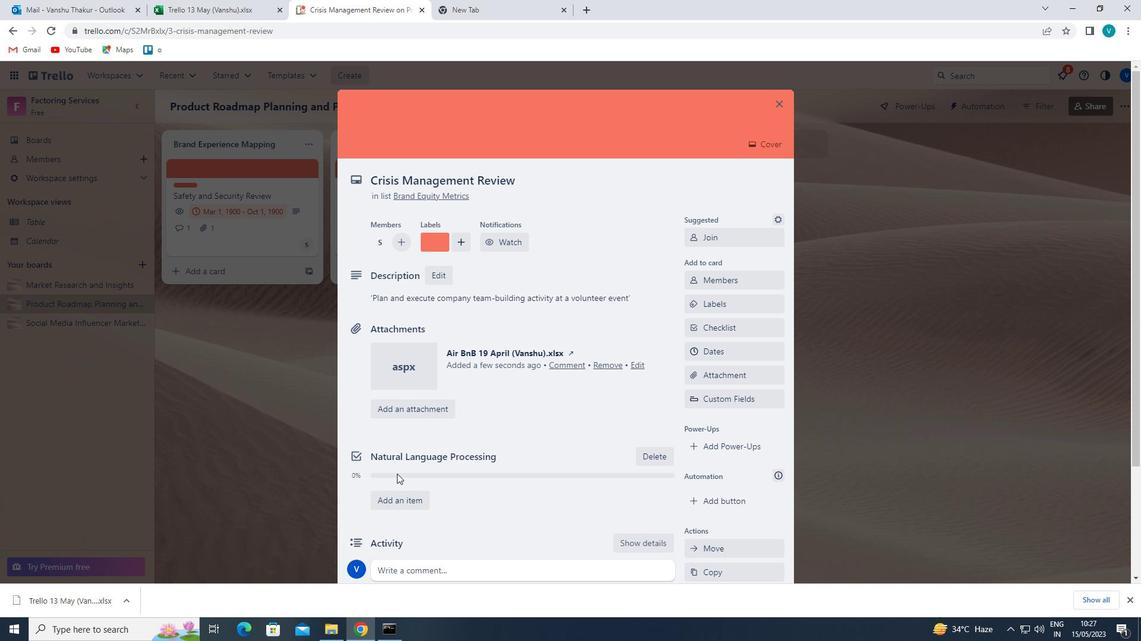 
Action: Mouse moved to (405, 455)
Screenshot: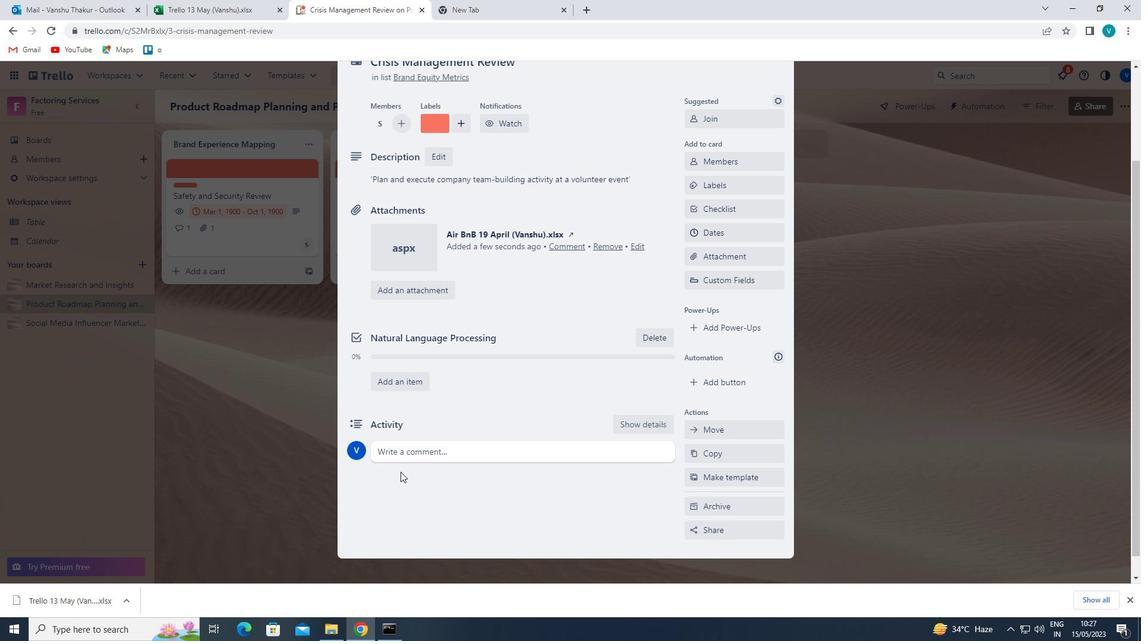 
Action: Mouse pressed left at (405, 455)
Screenshot: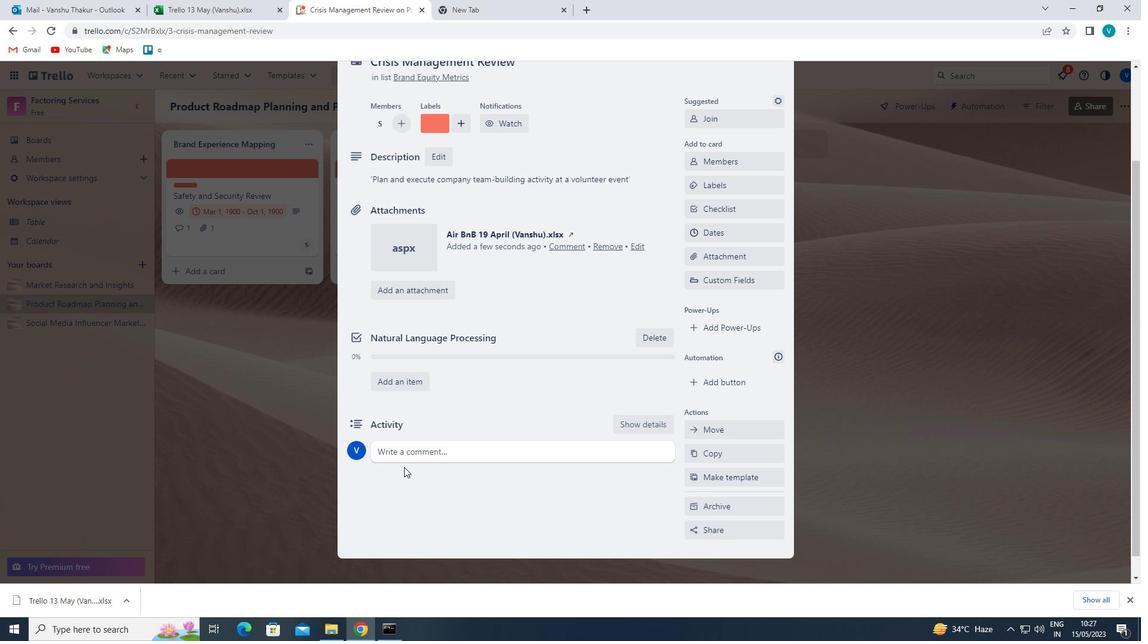 
Action: Key pressed '<Key.shift>WE<Key.space>SHOULD<Key.space>APPROACH<Key.space>THIS<Key.space>TASK<Key.space>WITH<Key.space>A<Key.space>SENSE<Key.space>OF<Key.space>HUMILITY<Key.space>,<Key.space><Key.left><Key.left><Key.backspace><Key.right><Key.space>RECOGNIZING<Key.space>THAT<Key.space>WE<Key.space>DO<Key.space>NOT<Key.space>HAVE<Key.space>ALL<Key.space>THE<Key.space>ANSWERS<Key.space>AND<Key.space>BEING<Key.space>OPEN<Key.space>TO<Key.space>LEARNING<Key.space>FROM<Key.space>OTHERS.'
Screenshot: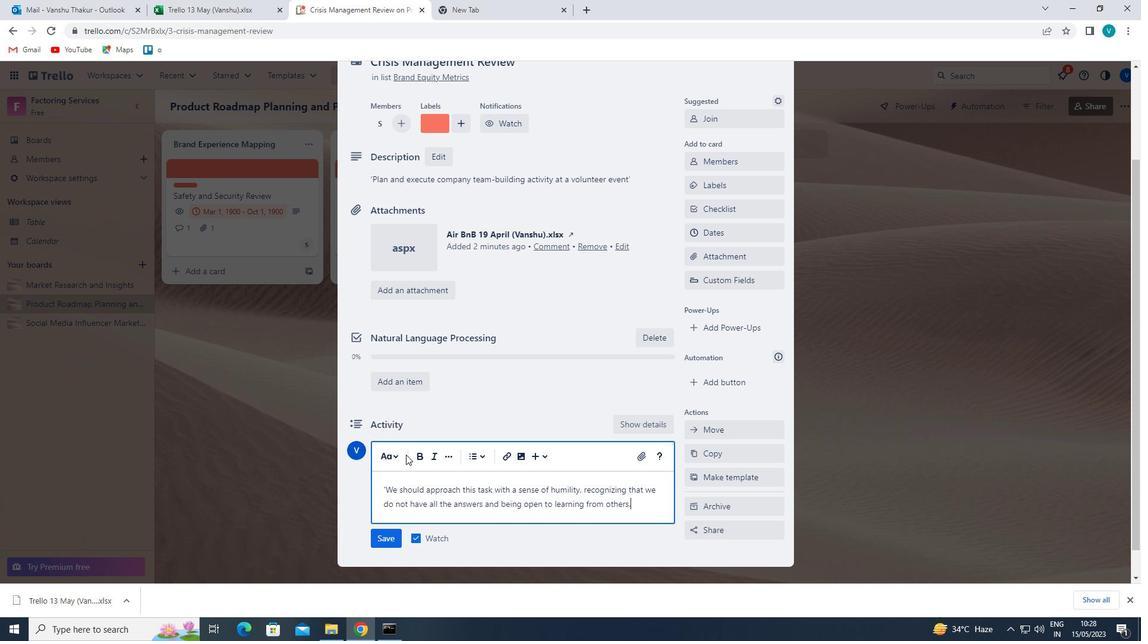 
Action: Mouse moved to (389, 539)
Screenshot: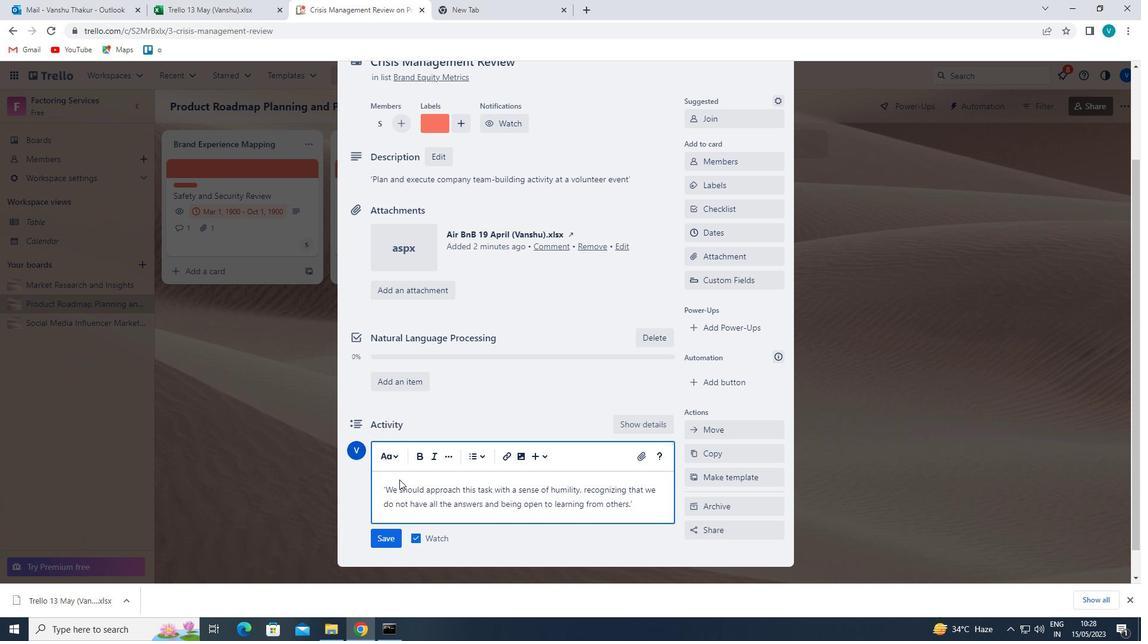 
Action: Mouse pressed left at (389, 539)
Screenshot: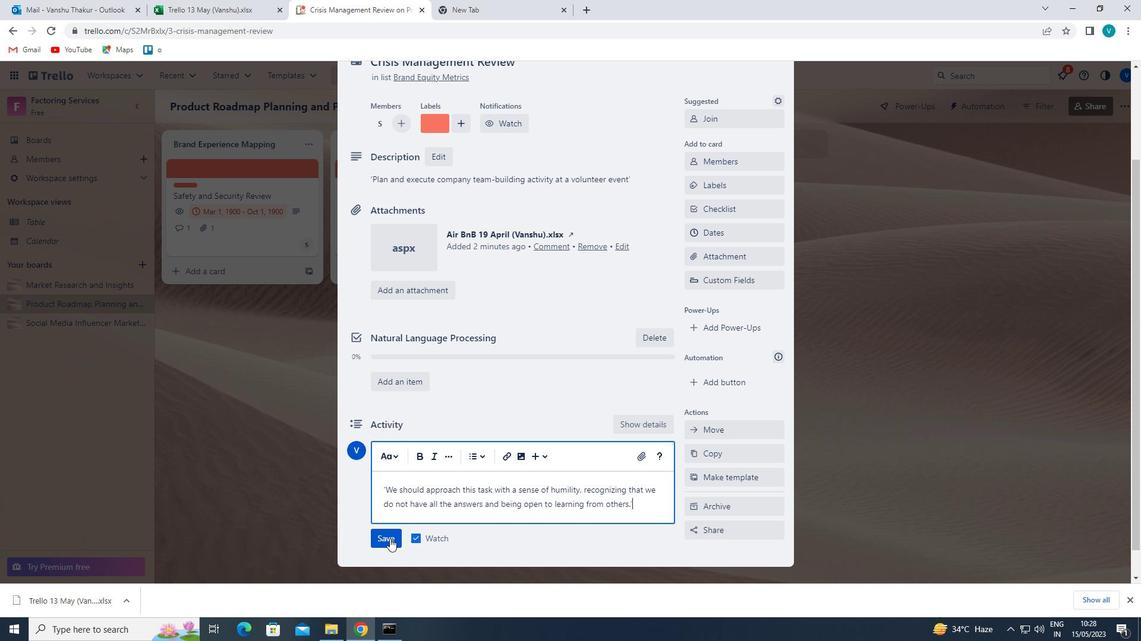 
Action: Mouse moved to (712, 235)
Screenshot: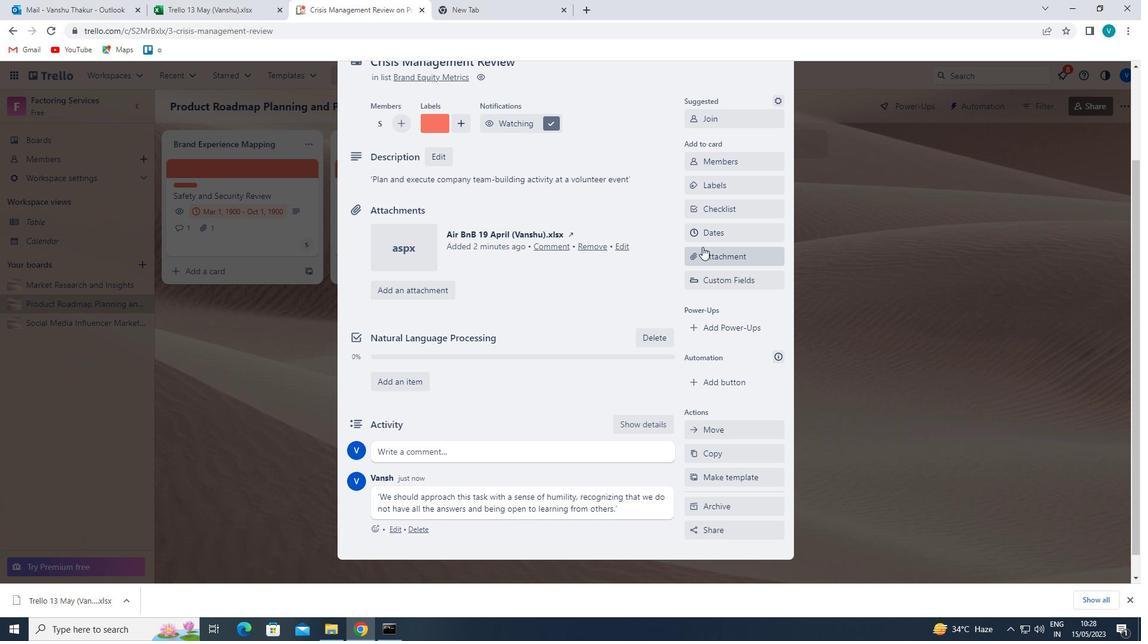 
Action: Mouse pressed left at (712, 235)
Screenshot: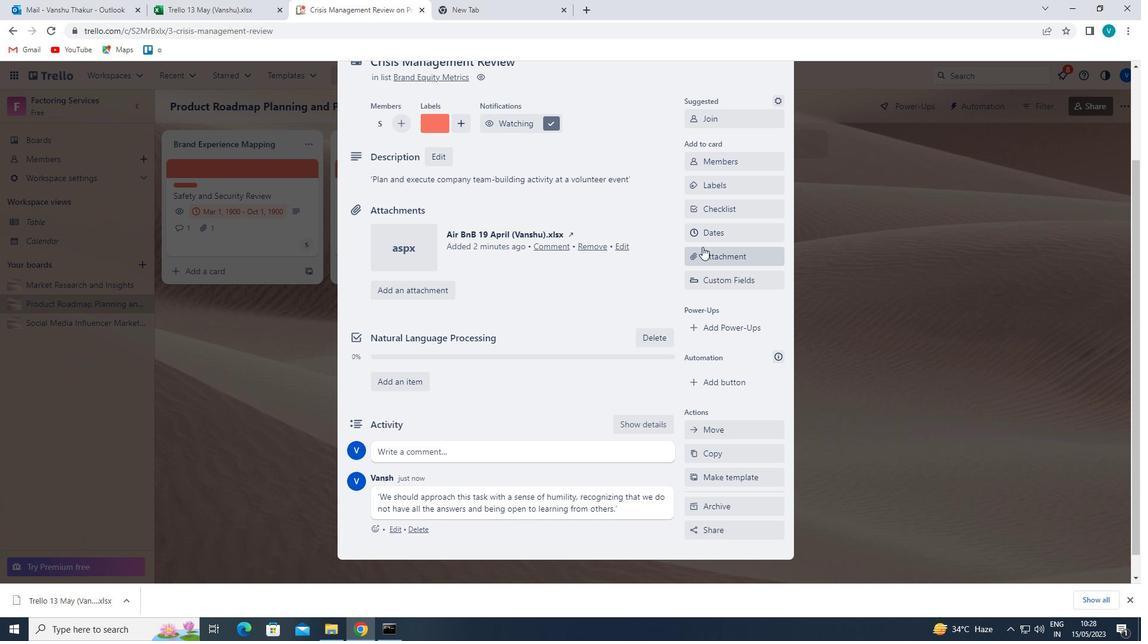 
Action: Mouse moved to (700, 323)
Screenshot: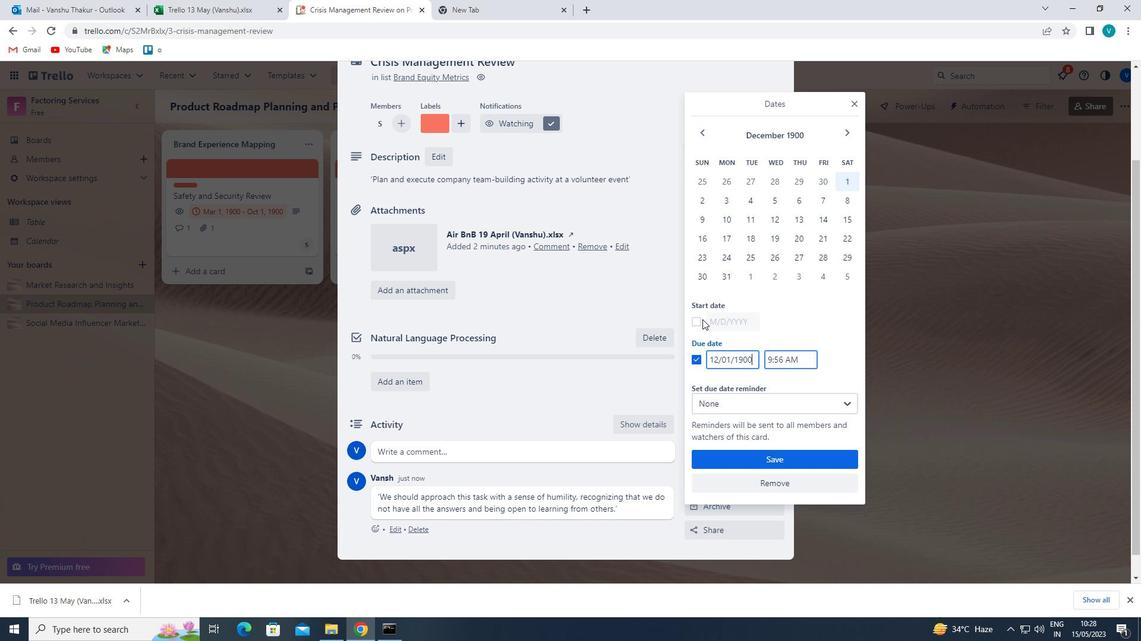 
Action: Mouse pressed left at (700, 323)
Screenshot: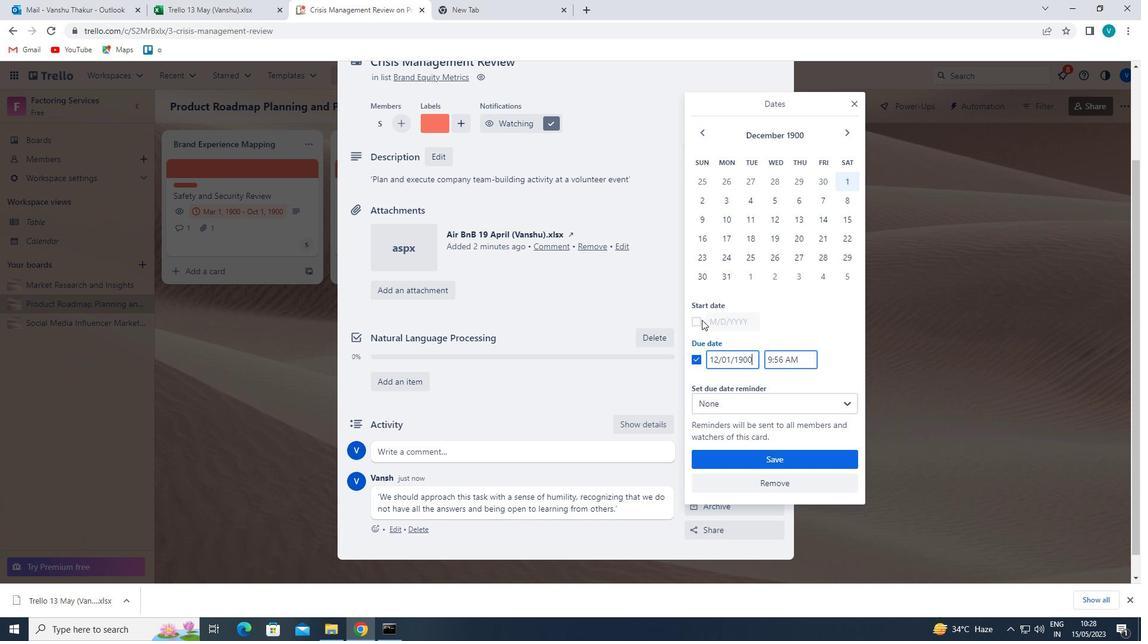 
Action: Mouse moved to (717, 323)
Screenshot: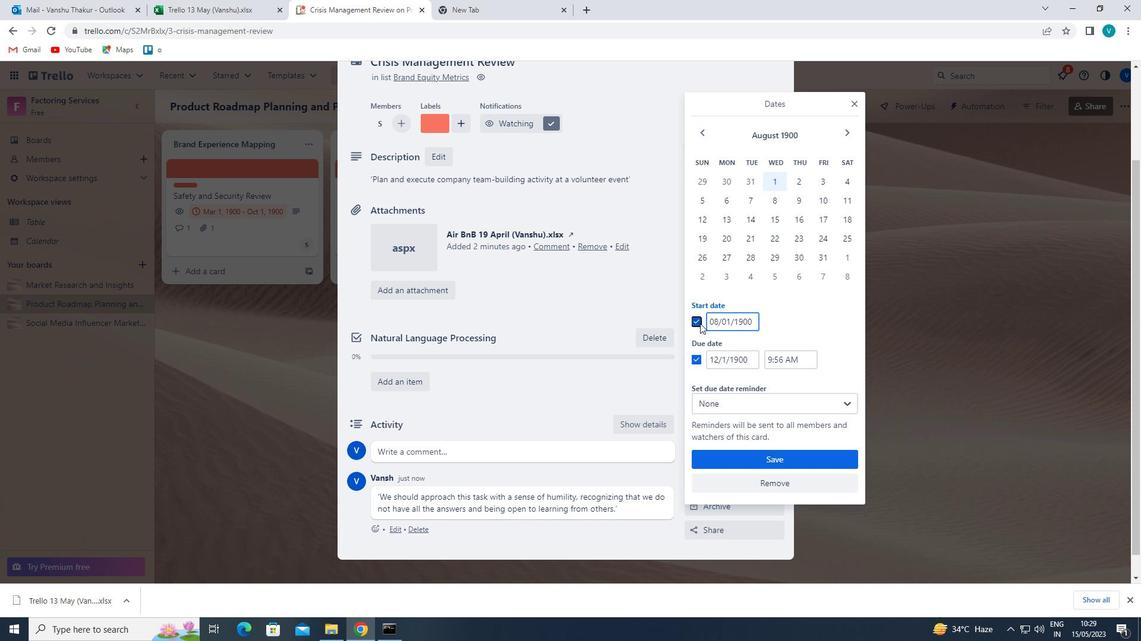 
Action: Mouse pressed left at (717, 323)
Screenshot: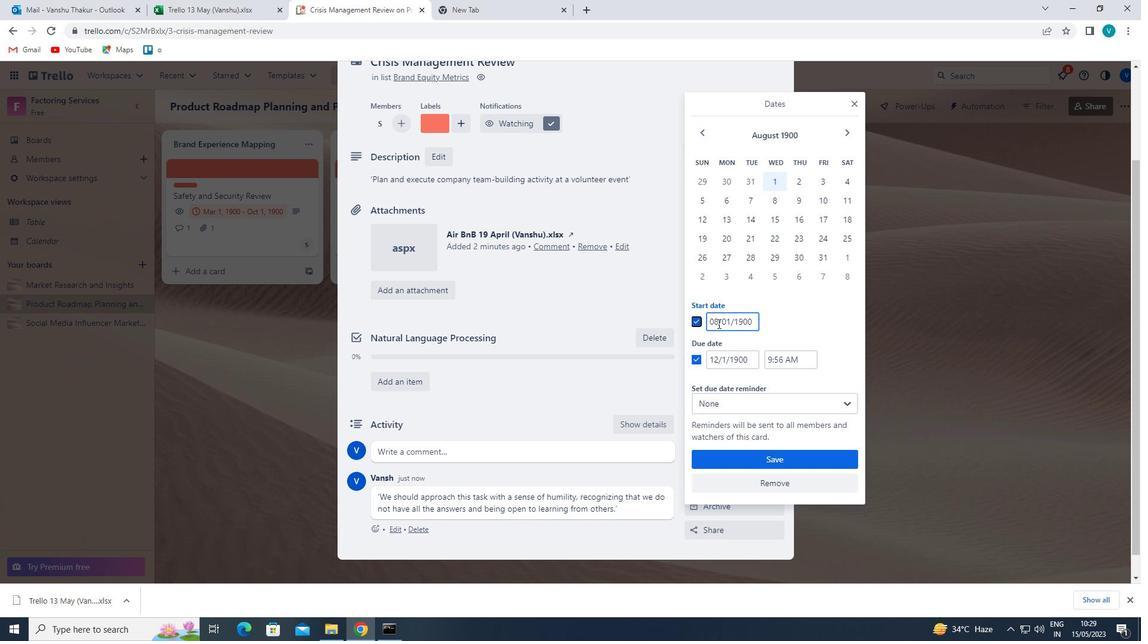 
Action: Mouse moved to (714, 321)
Screenshot: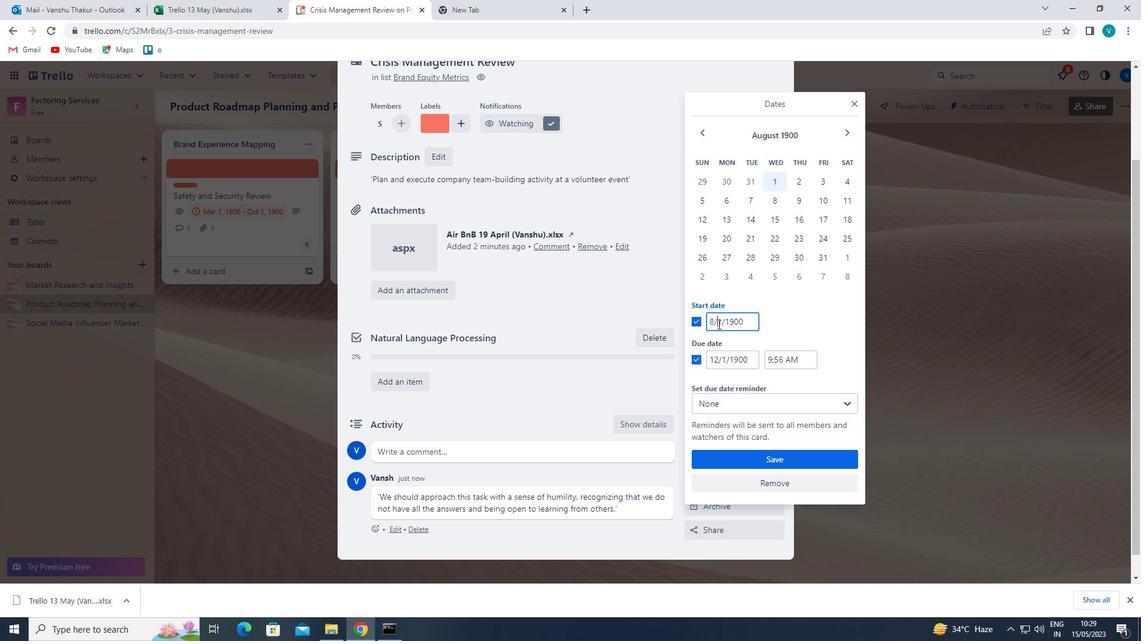 
Action: Mouse pressed left at (714, 321)
Screenshot: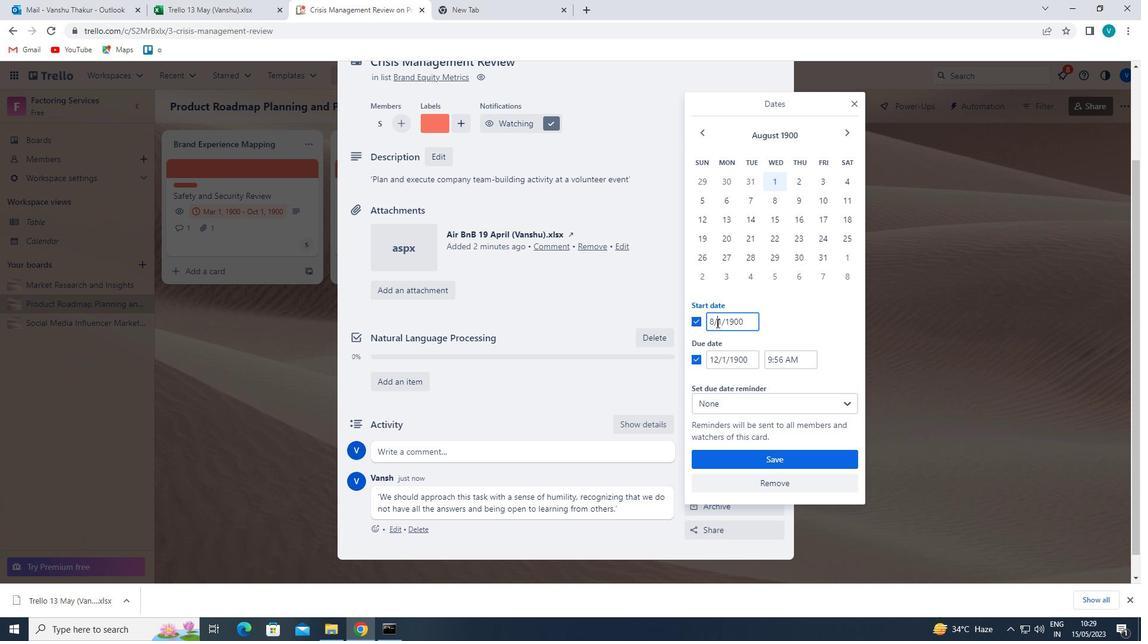 
Action: Mouse moved to (714, 326)
Screenshot: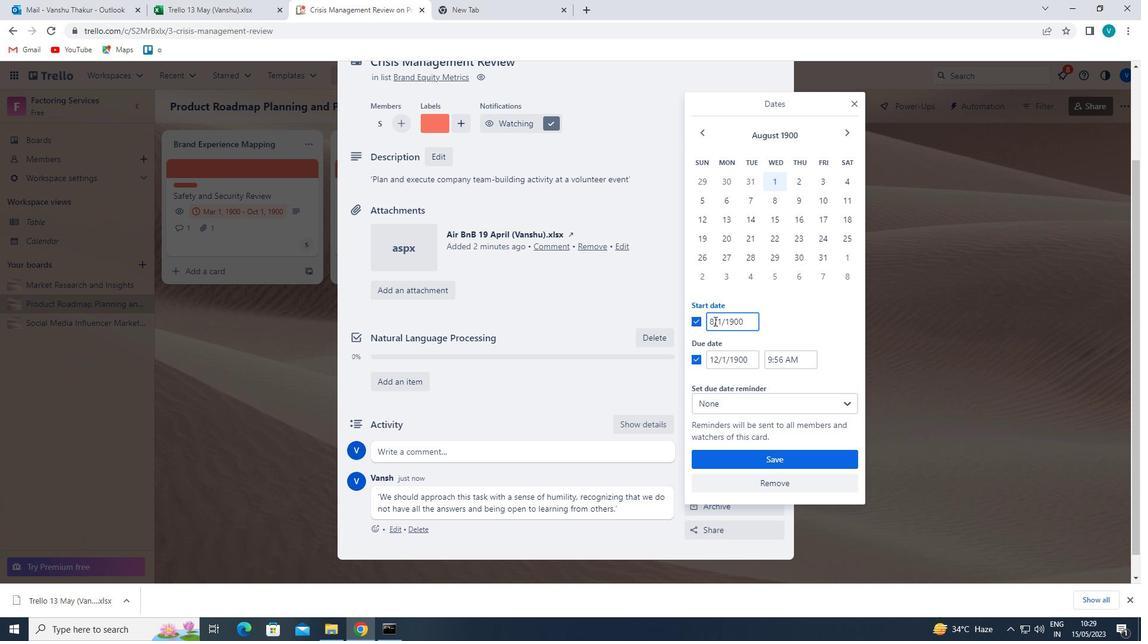 
Action: Key pressed <Key.backspace>9
Screenshot: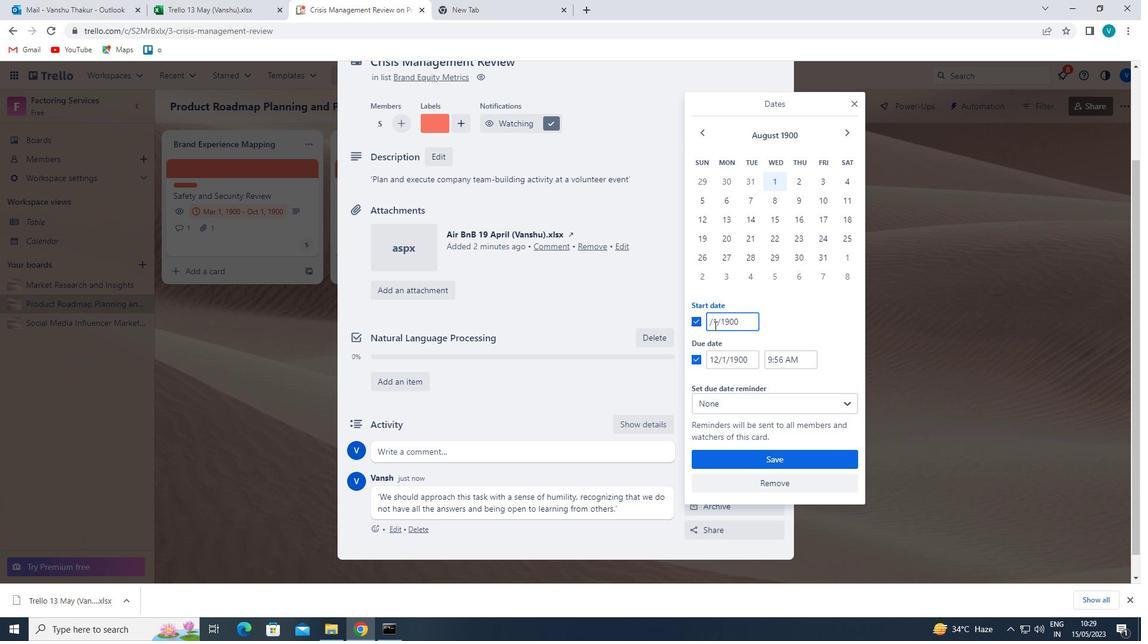 
Action: Mouse moved to (713, 358)
Screenshot: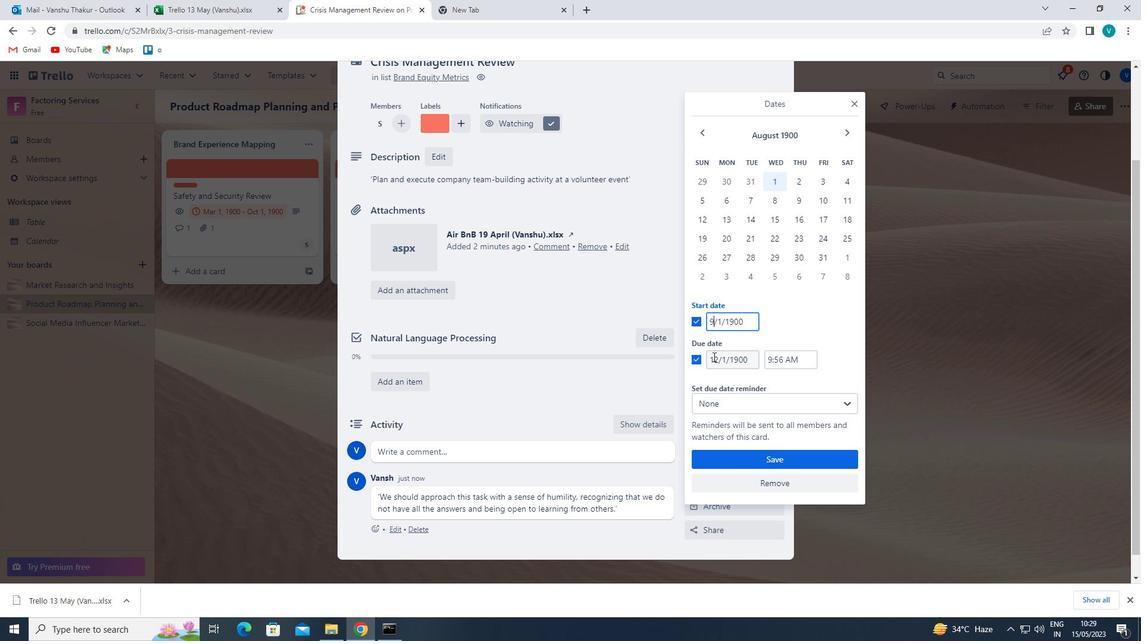
Action: Mouse pressed left at (713, 358)
Screenshot: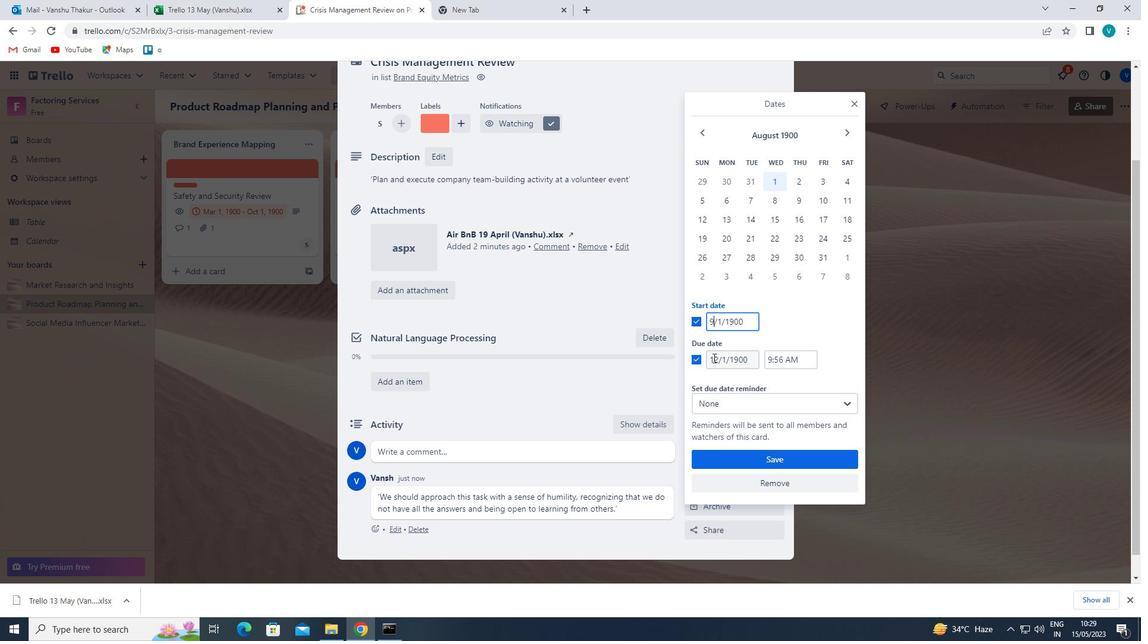 
Action: Mouse moved to (716, 363)
Screenshot: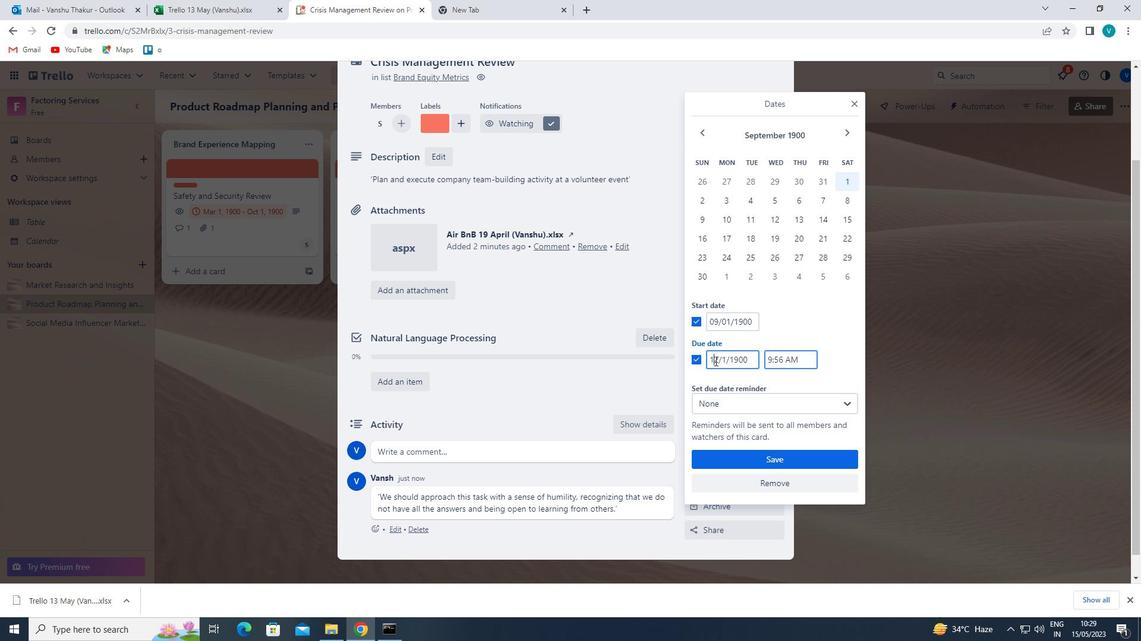 
Action: Mouse pressed left at (716, 363)
Screenshot: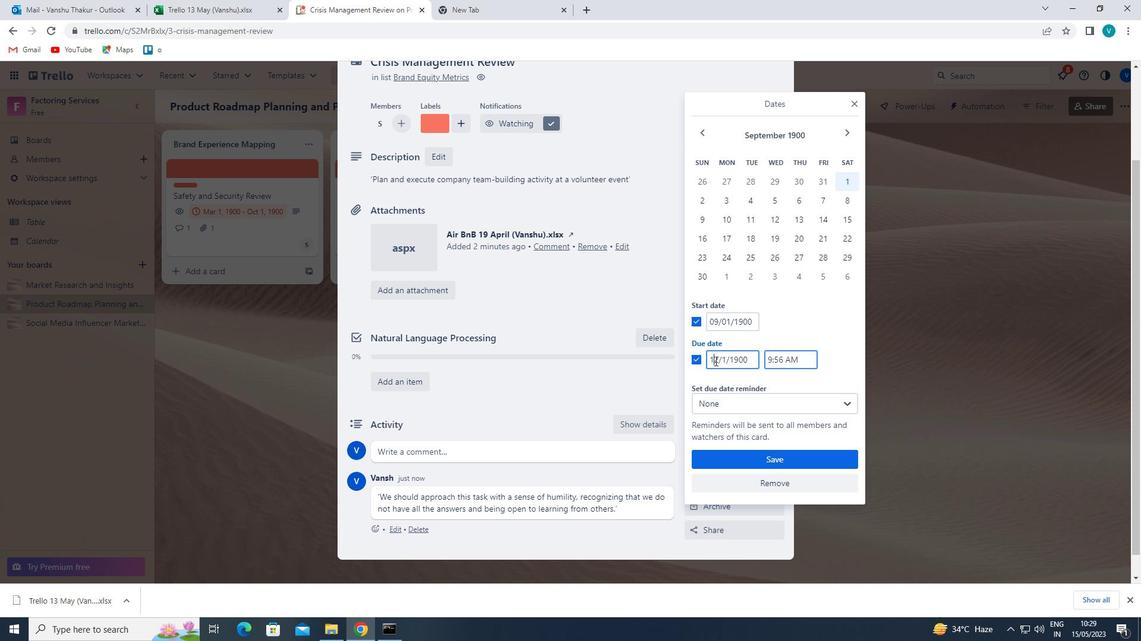 
Action: Key pressed <Key.backspace>6
Screenshot: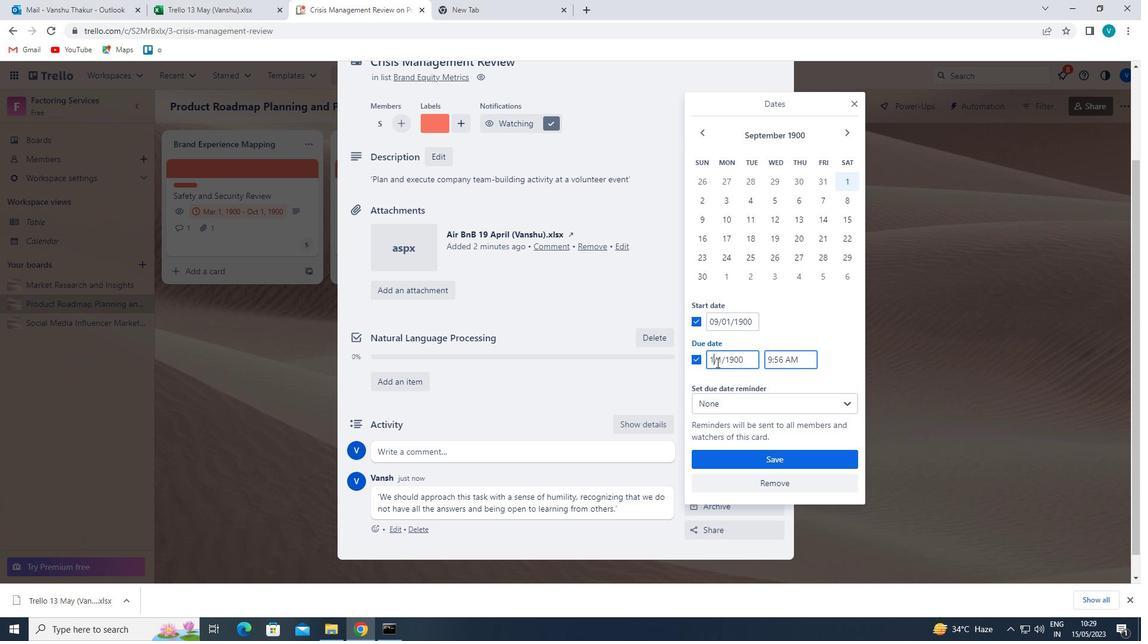 
Action: Mouse moved to (738, 457)
Screenshot: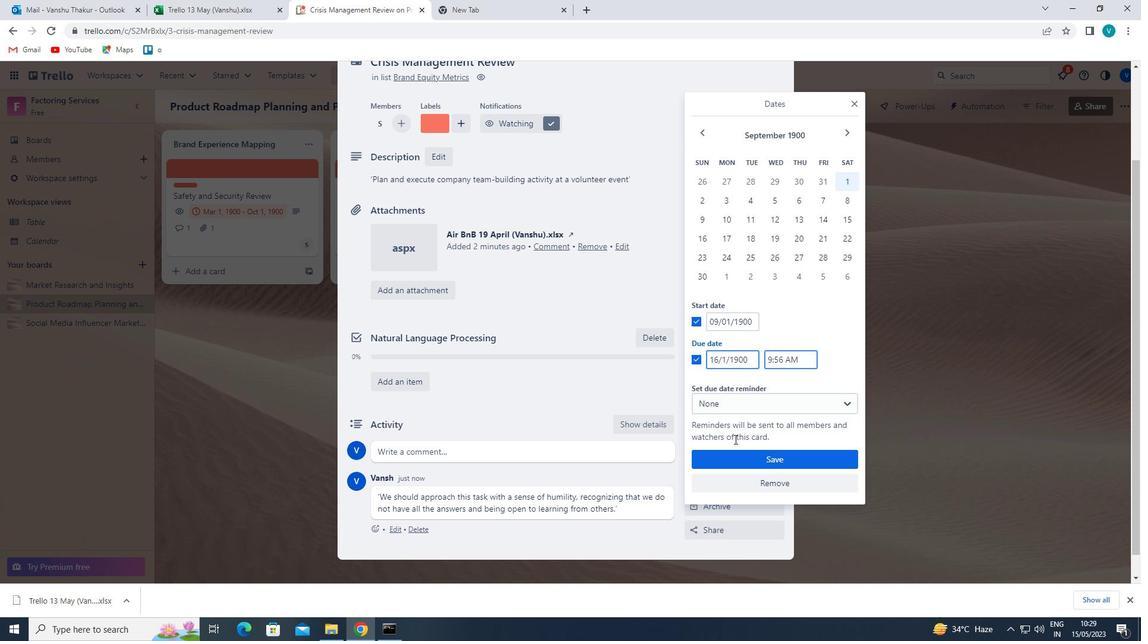 
Action: Mouse pressed left at (738, 457)
Screenshot: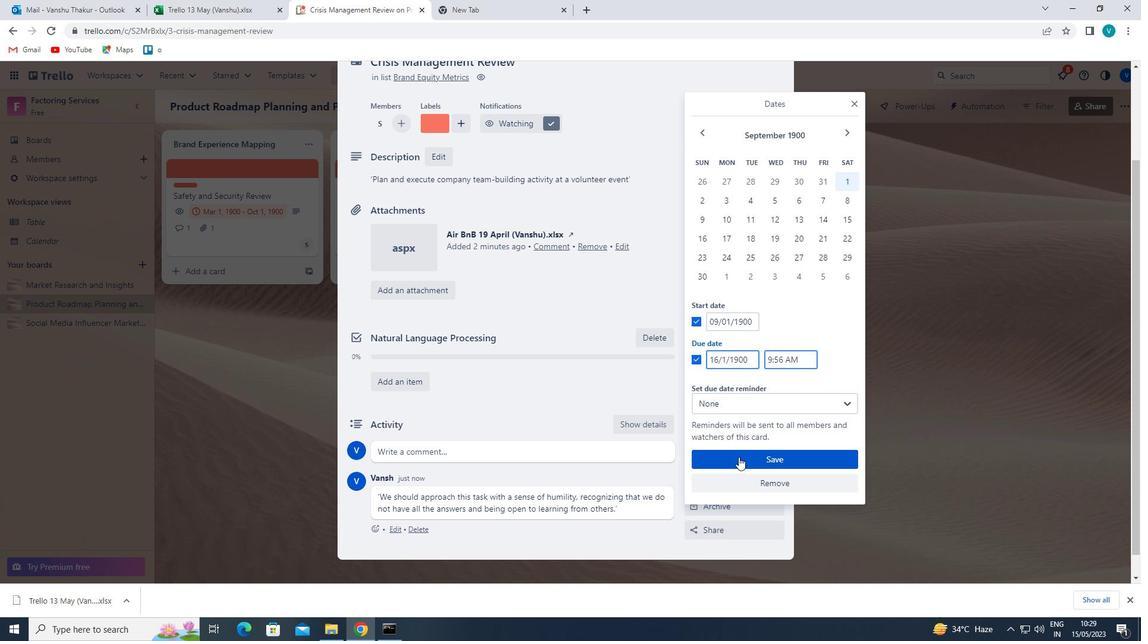 
